 Task: Open a blank sheet, save the file as Ella Add the quote 'Strive to be a voice, not an echo.'Strive to be a voice, not an echo.  Apply font style Apply font style Gabriola and font size 22 Align the text to the Left .Change the text color to  Pink 
Action: Mouse moved to (193, 465)
Screenshot: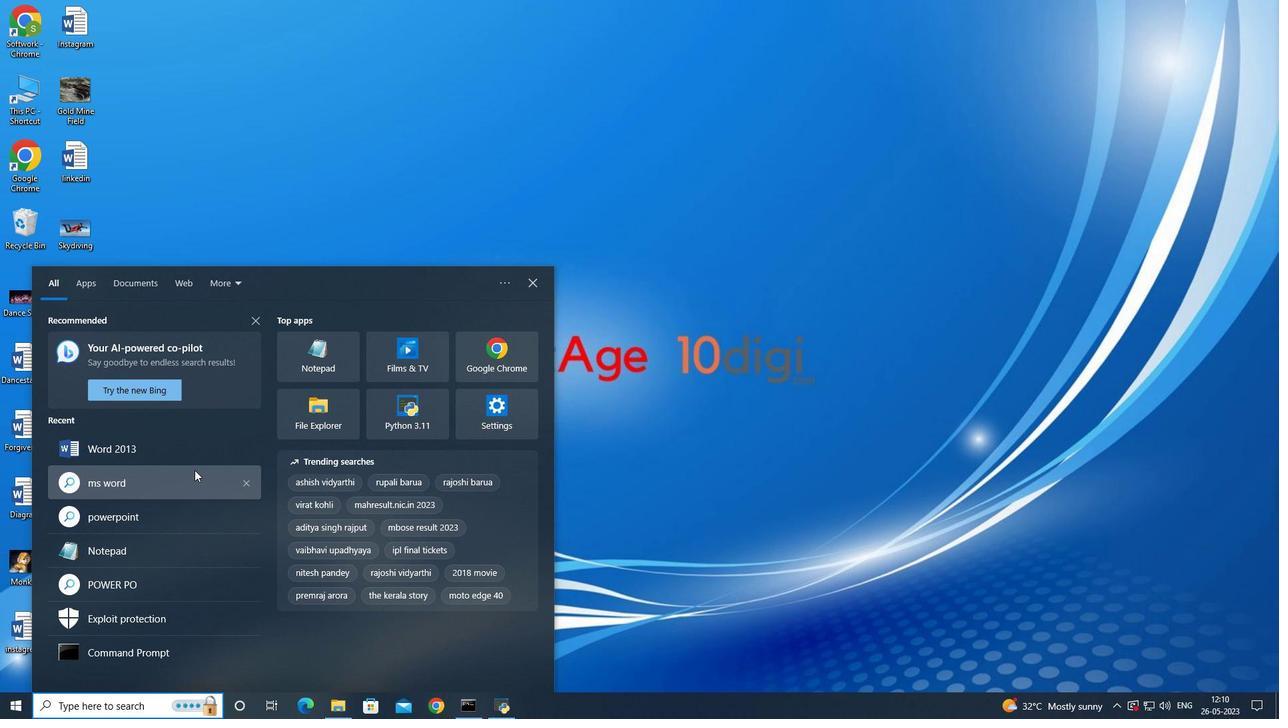
Action: Mouse pressed left at (193, 465)
Screenshot: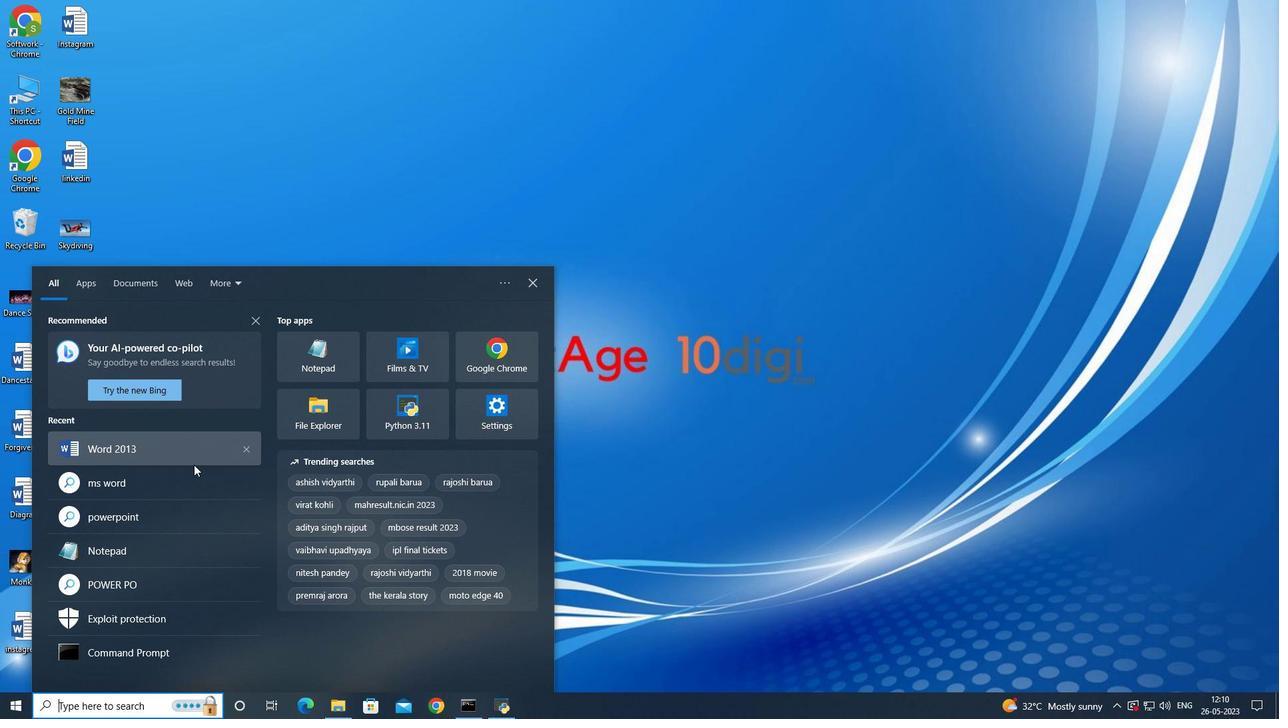 
Action: Mouse moved to (325, 199)
Screenshot: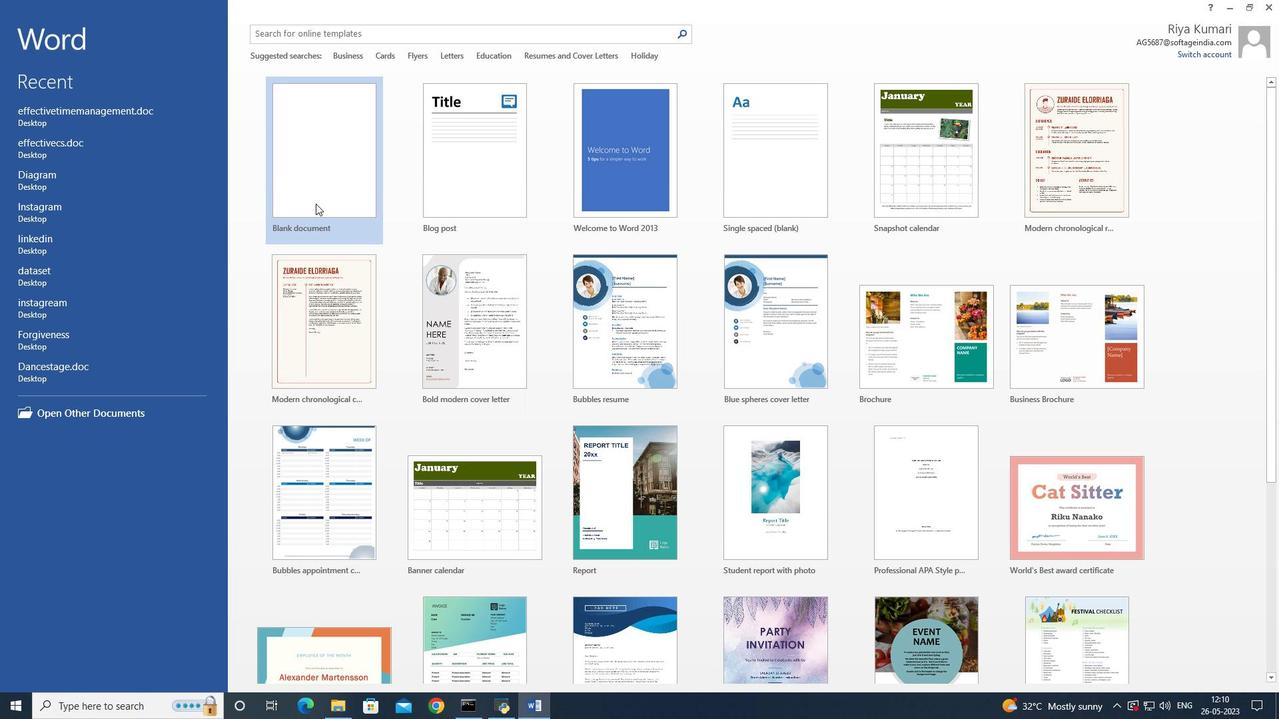 
Action: Mouse pressed left at (325, 199)
Screenshot: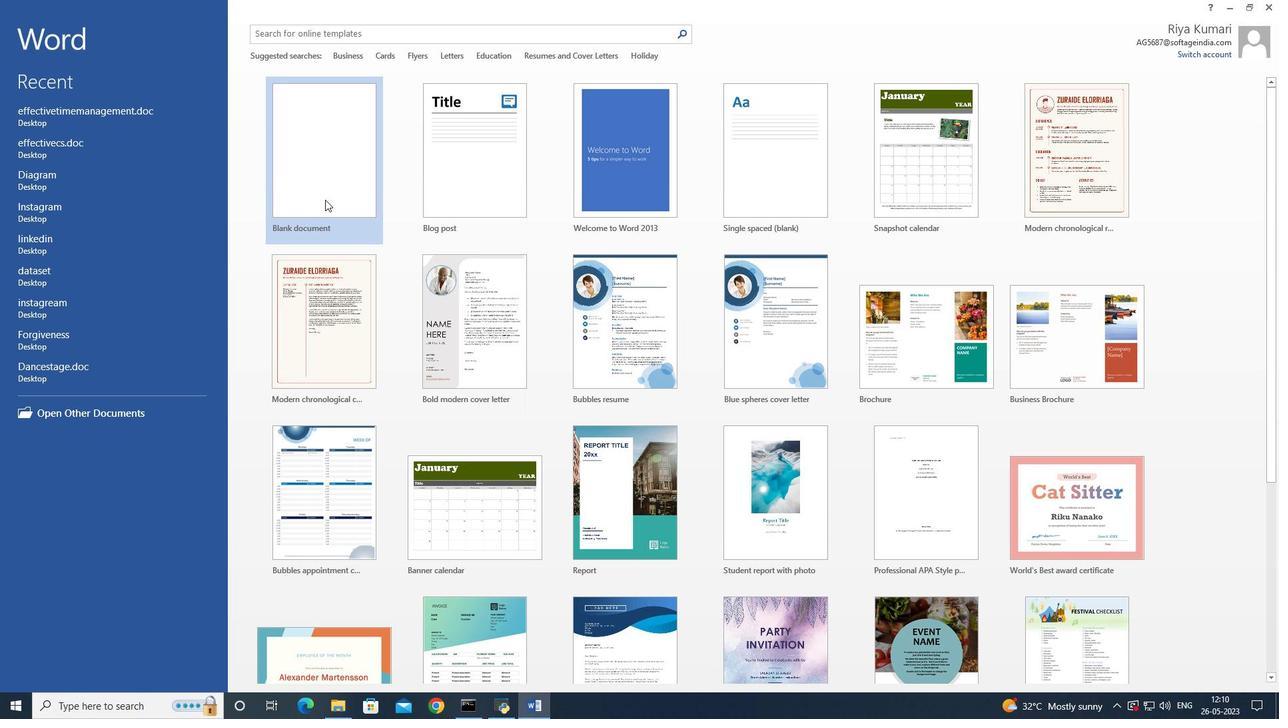
Action: Mouse moved to (322, 192)
Screenshot: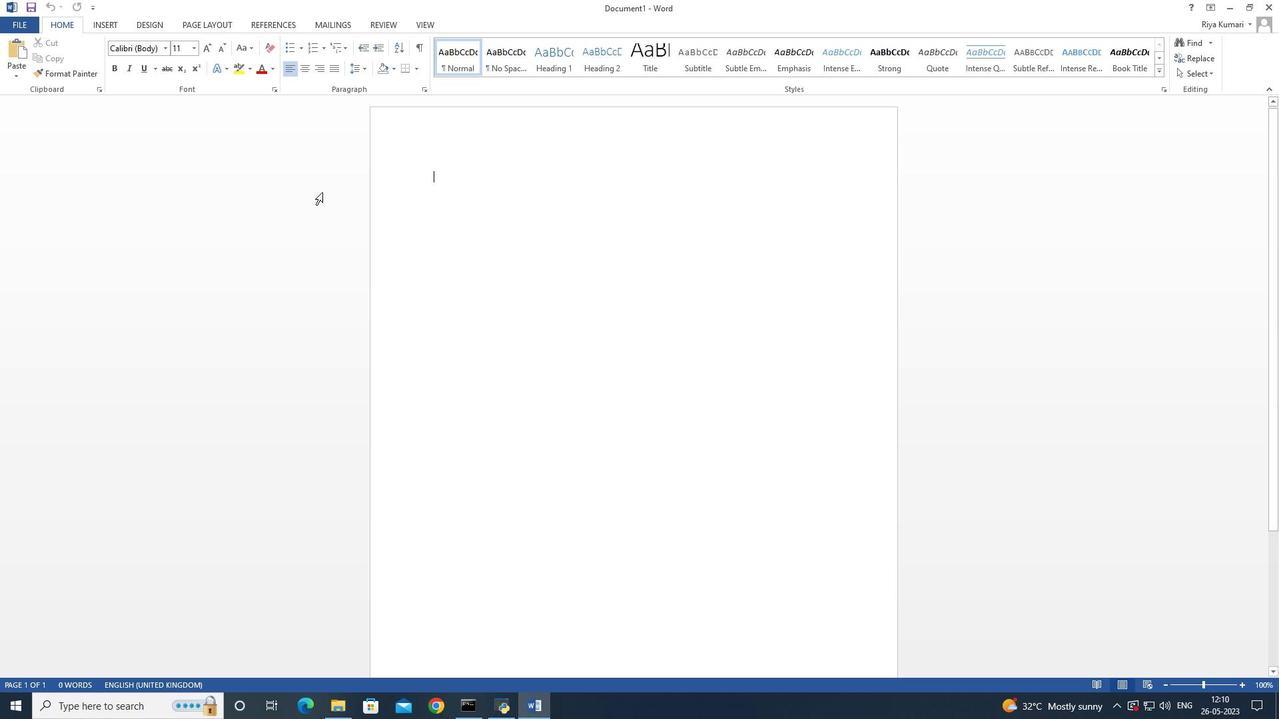 
Action: Key pressed ctrl+S
Screenshot: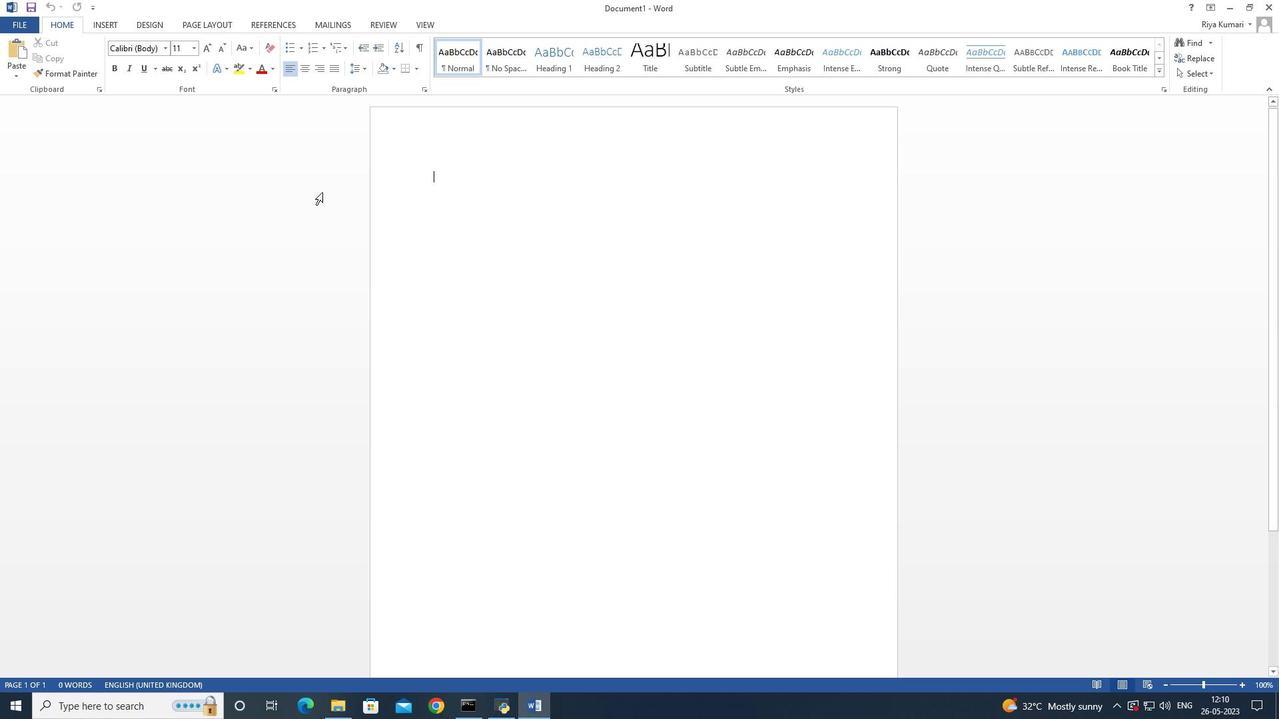 
Action: Mouse moved to (354, 139)
Screenshot: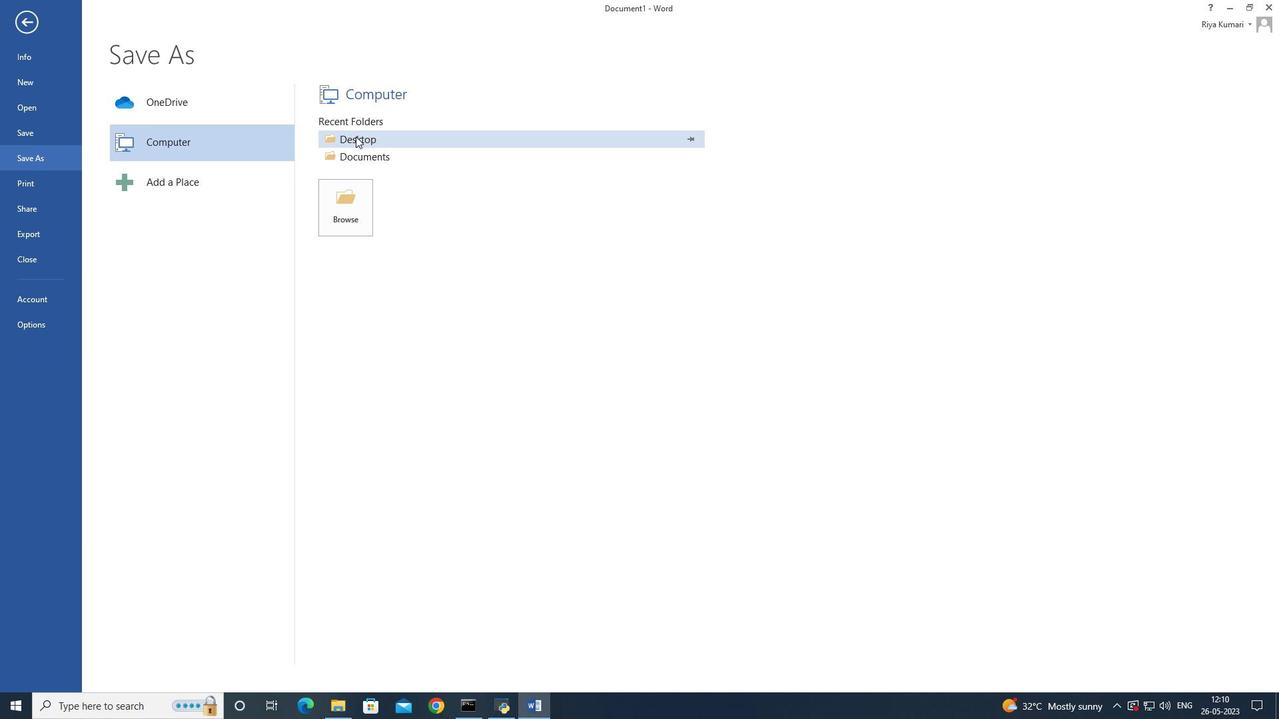 
Action: Mouse pressed left at (354, 139)
Screenshot: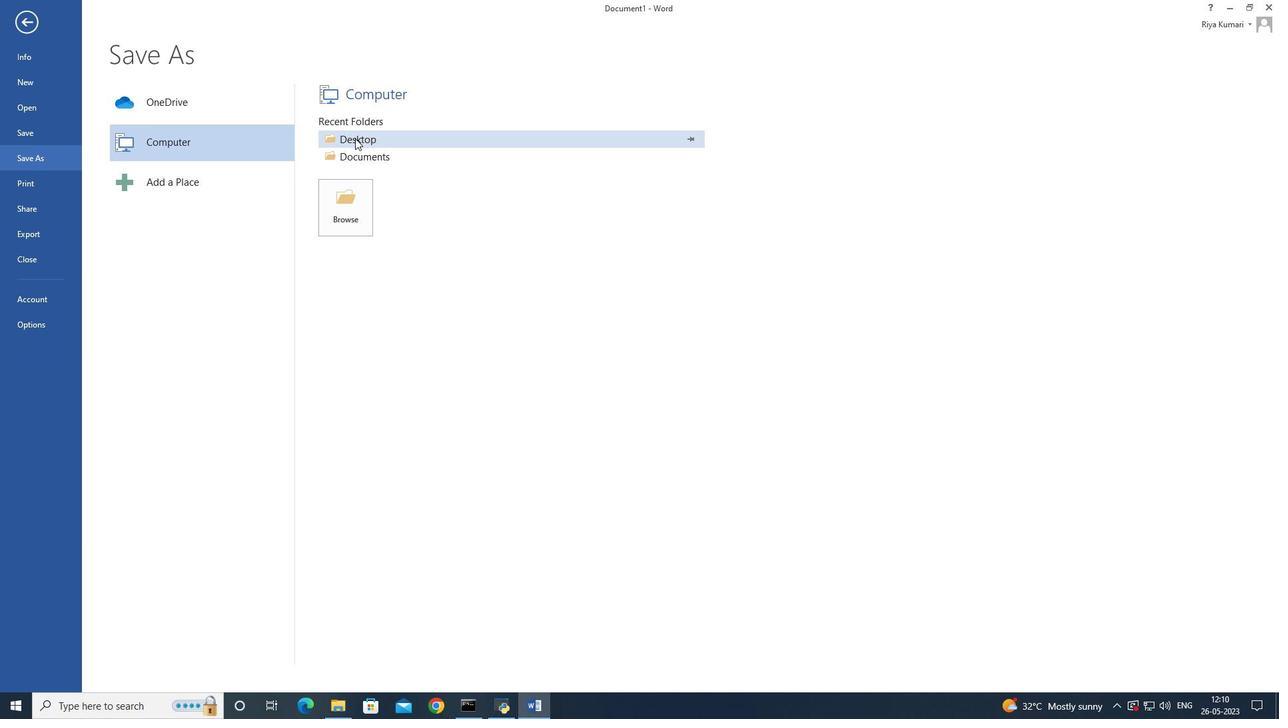 
Action: Mouse moved to (381, 362)
Screenshot: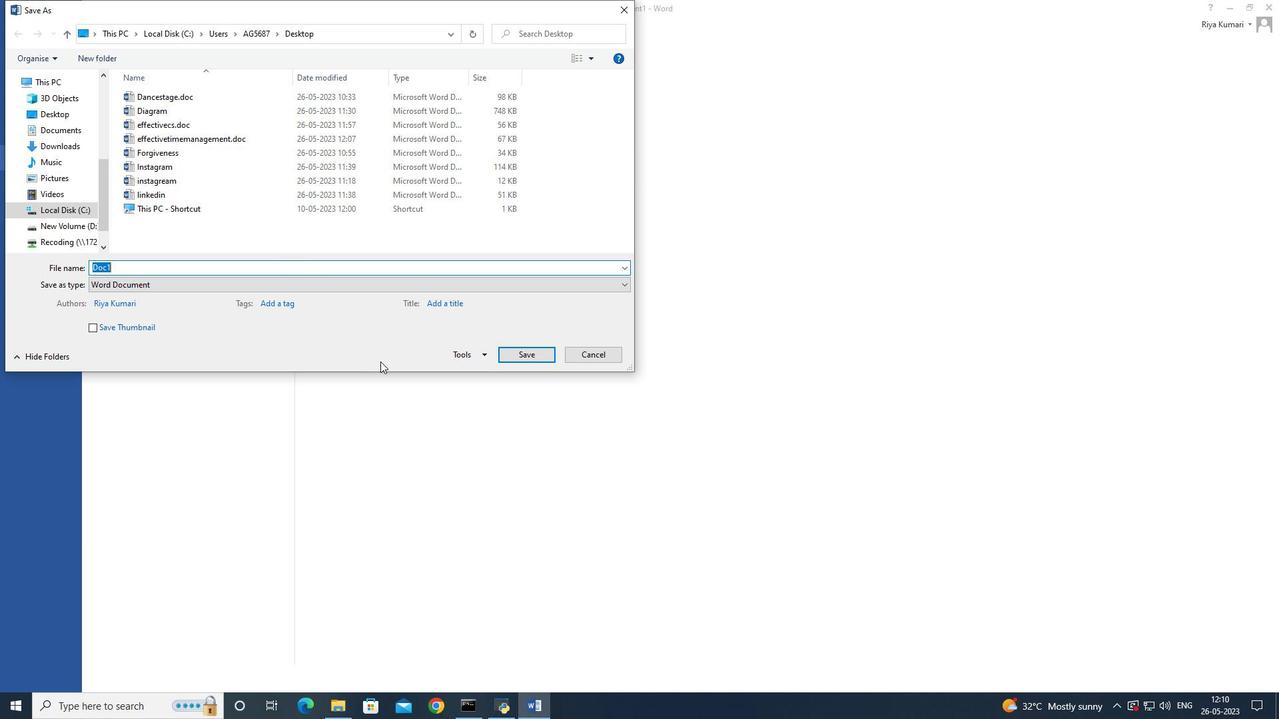 
Action: Key pressed <Key.caps_lock>E<Key.caps_lock>lla<Key.enter>
Screenshot: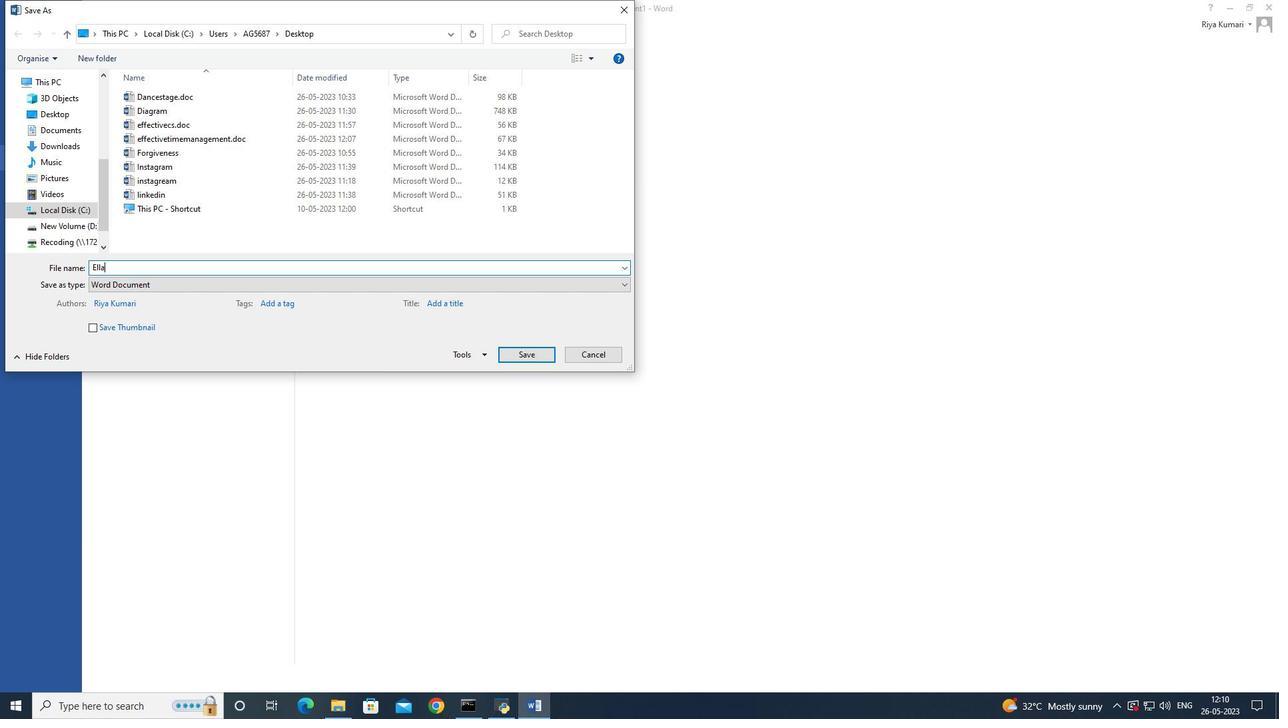 
Action: Mouse moved to (379, 364)
Screenshot: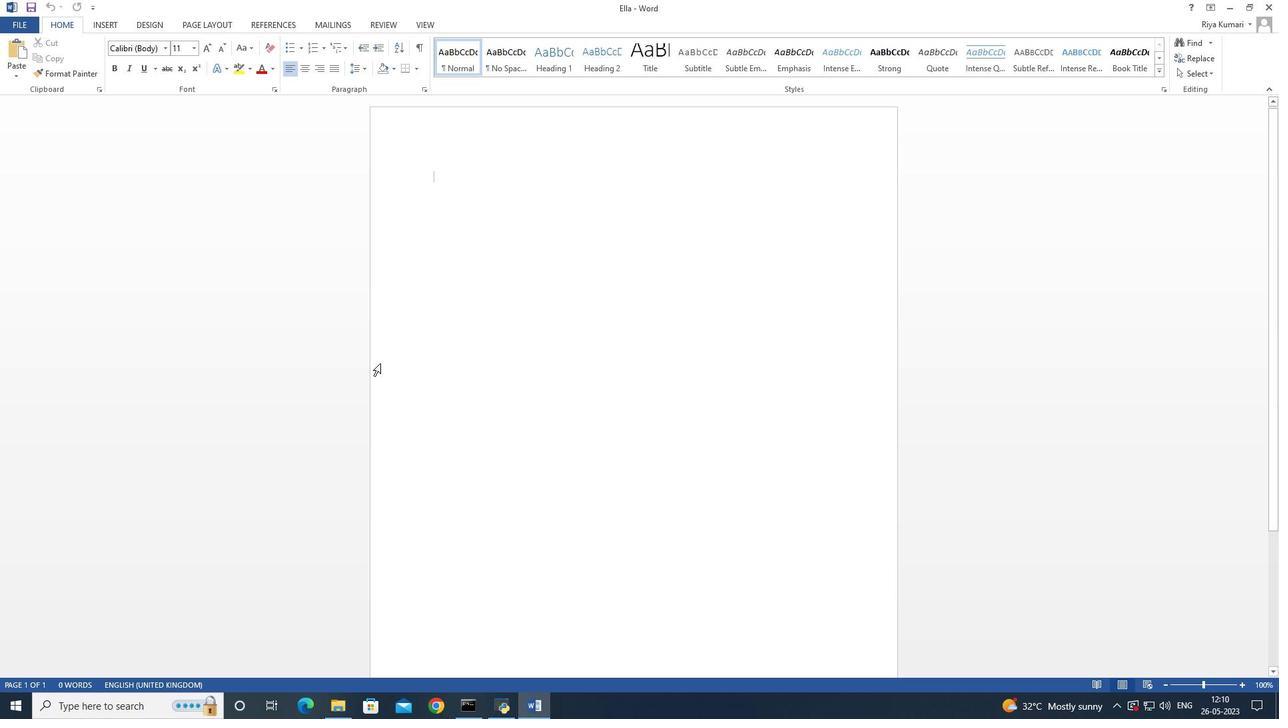 
Action: Key pressed <Key.caps_lock>S<Key.caps_lock>trive<Key.space>to<Key.space>e<Key.space>a<Key.space>voice,<Key.space>not<Key.space>an<Key.space>echo.<Key.space>'<Key.shift>Strive<Key.space>to<Key.space>be<Key.space>a<Key.space>voice,<Key.space>not<Key.space>an<Key.space>echo.
Screenshot: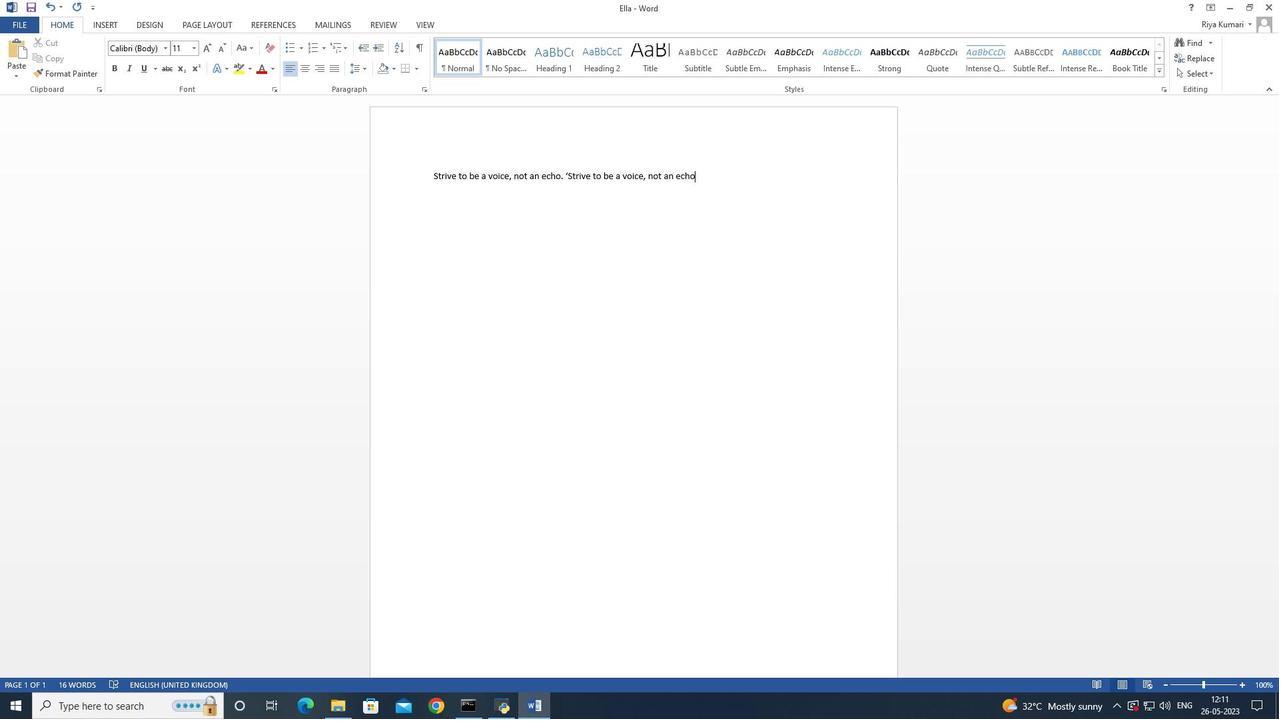 
Action: Mouse moved to (433, 175)
Screenshot: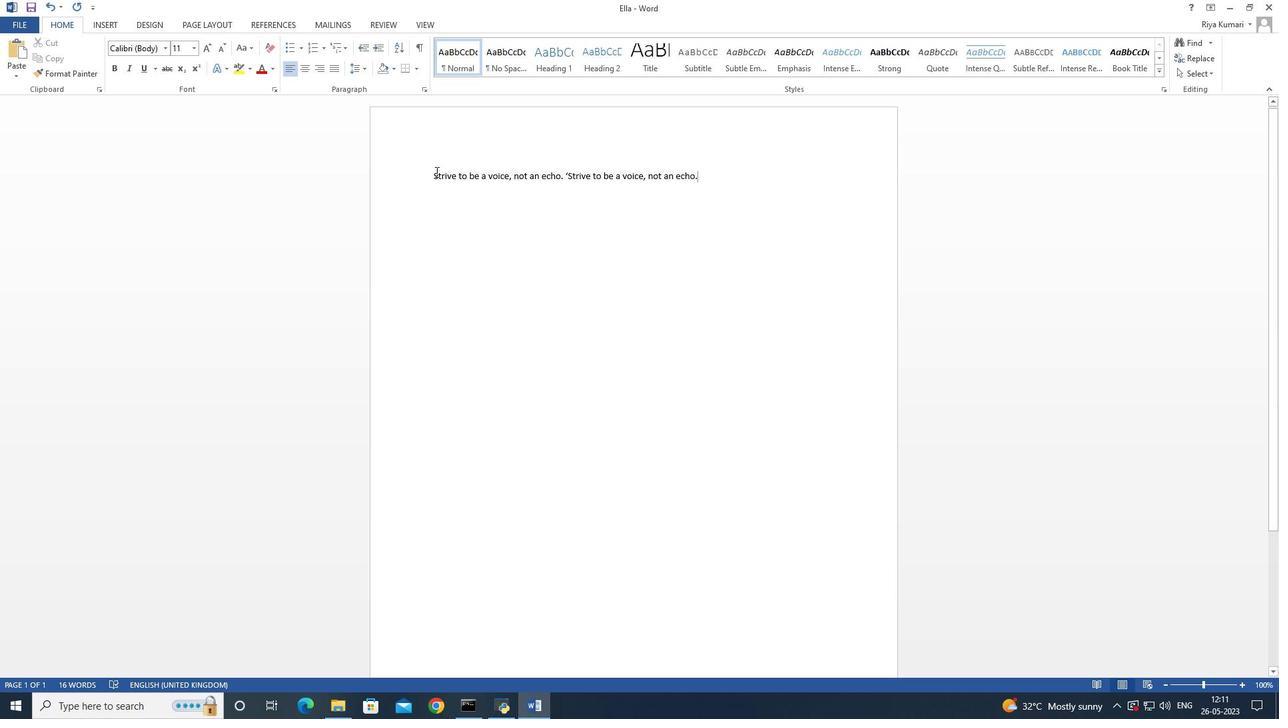 
Action: Mouse pressed left at (433, 175)
Screenshot: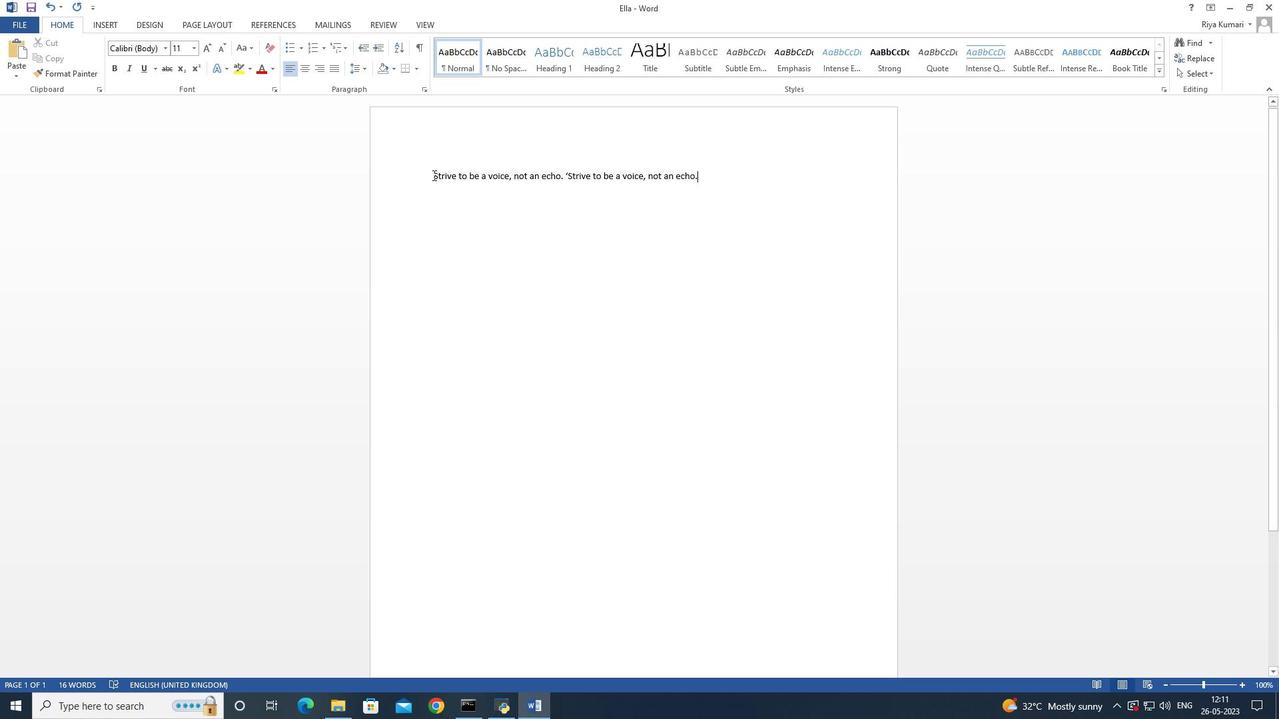 
Action: Mouse moved to (163, 45)
Screenshot: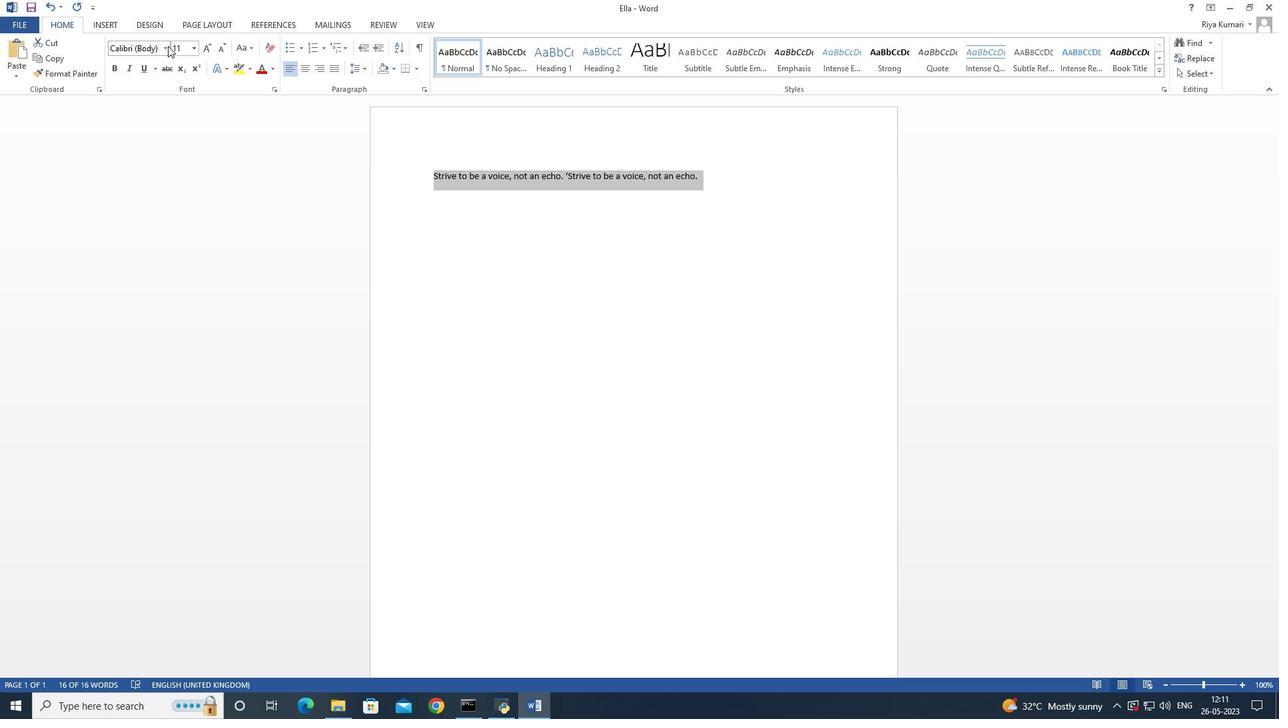 
Action: Mouse pressed left at (163, 45)
Screenshot: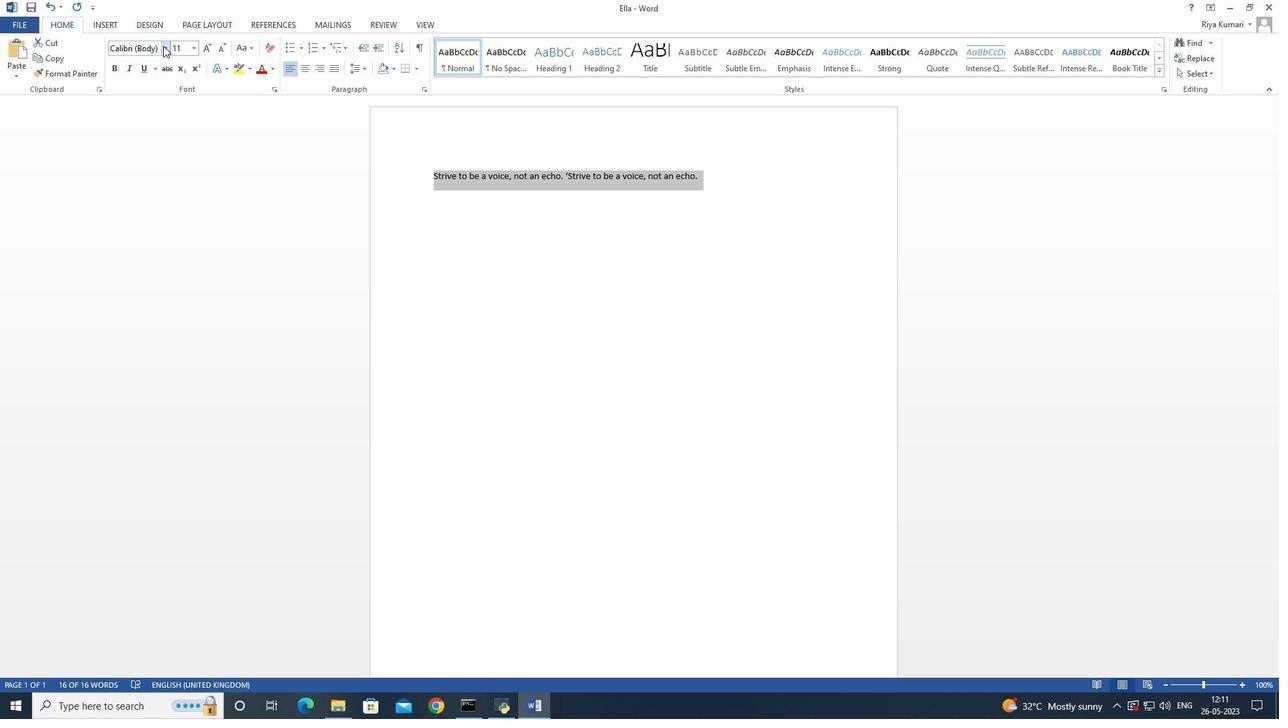 
Action: Mouse moved to (153, 47)
Screenshot: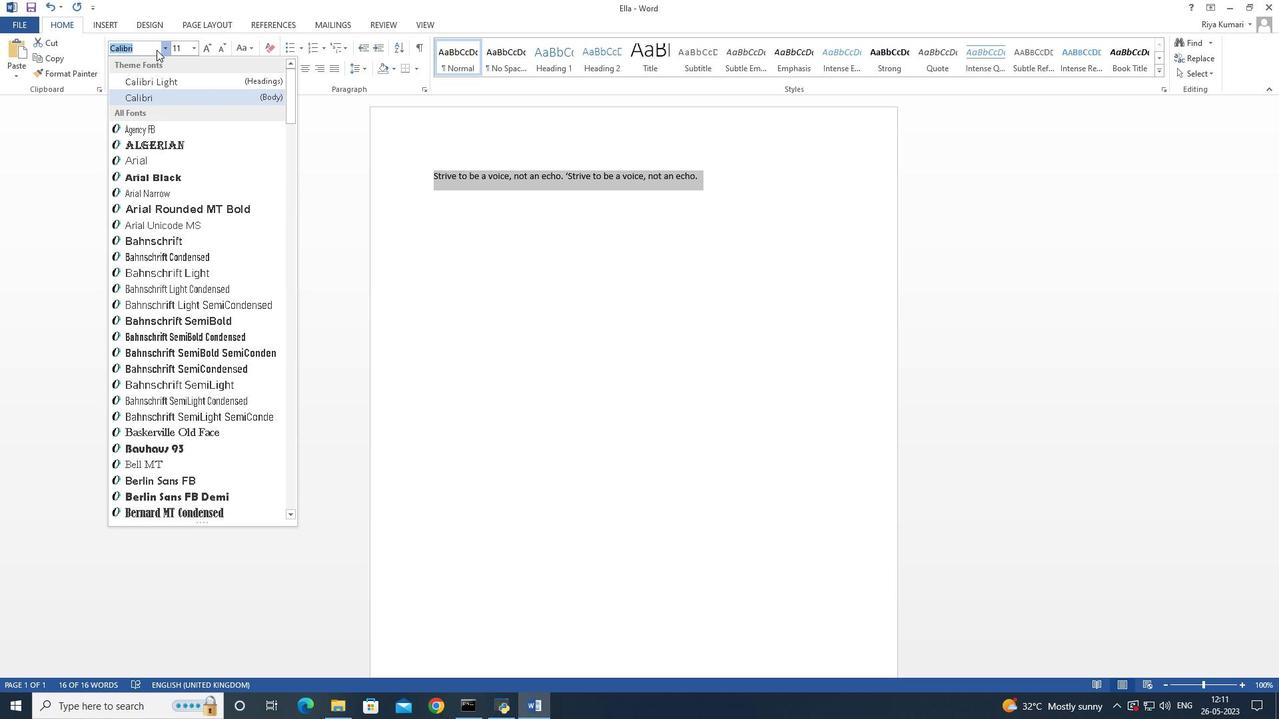 
Action: Mouse pressed left at (153, 47)
Screenshot: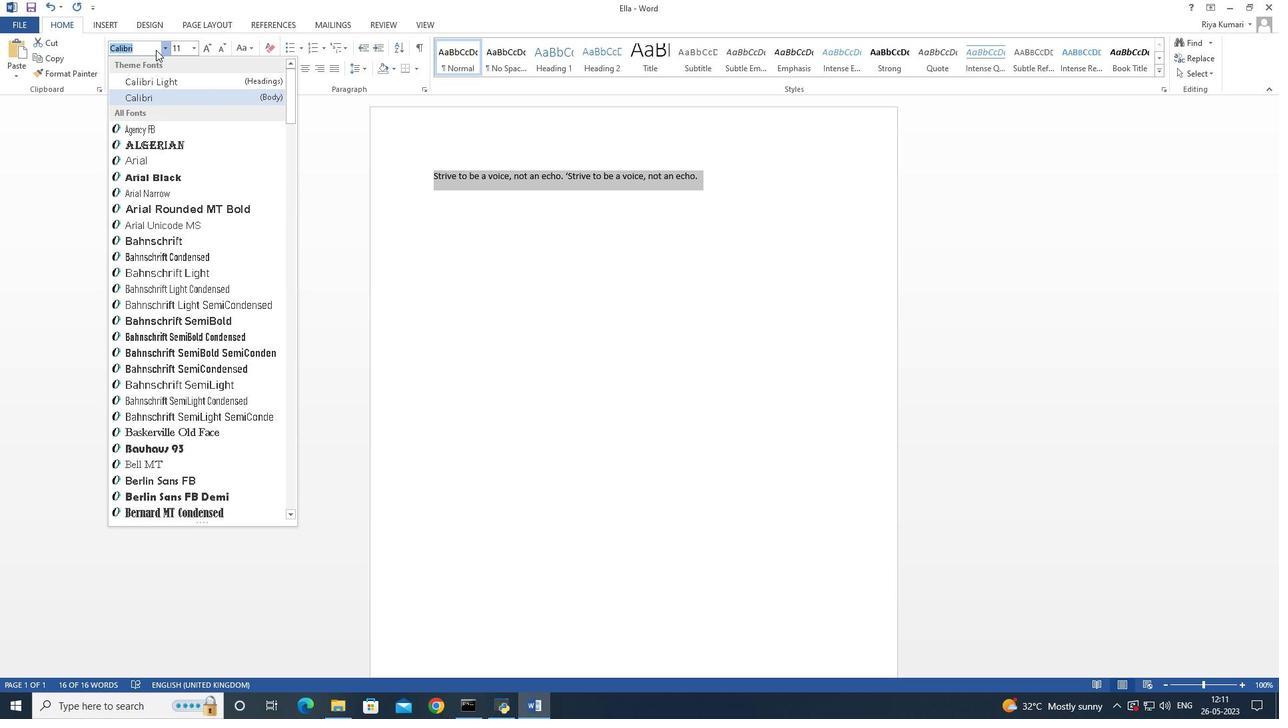 
Action: Mouse moved to (159, 45)
Screenshot: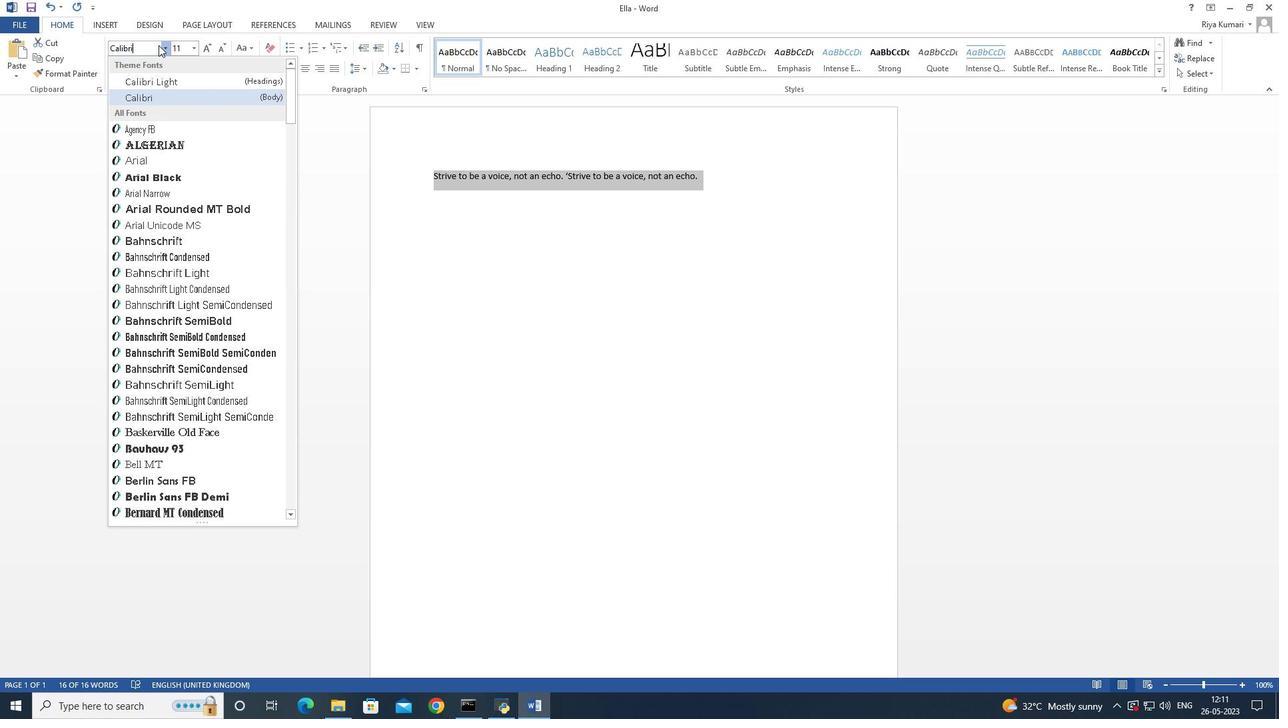 
Action: Key pressed <Key.caps_lock>G<Key.caps_lock>a
Screenshot: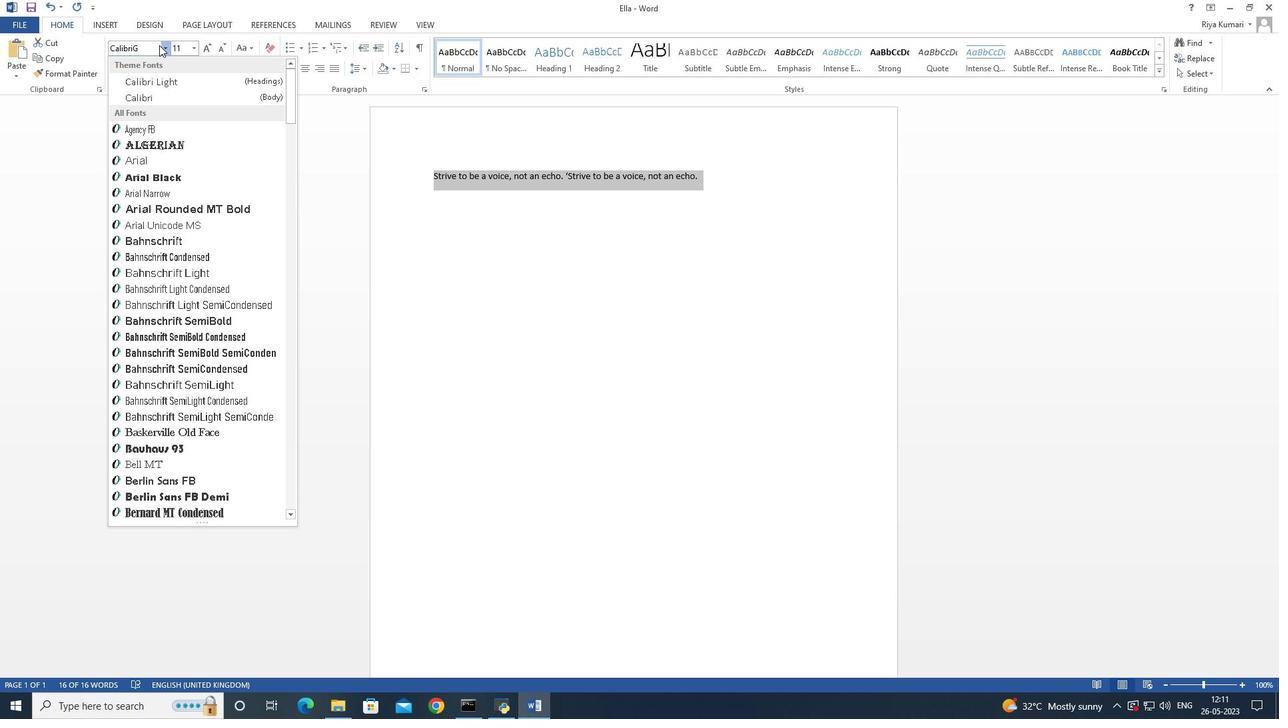 
Action: Mouse moved to (207, 26)
Screenshot: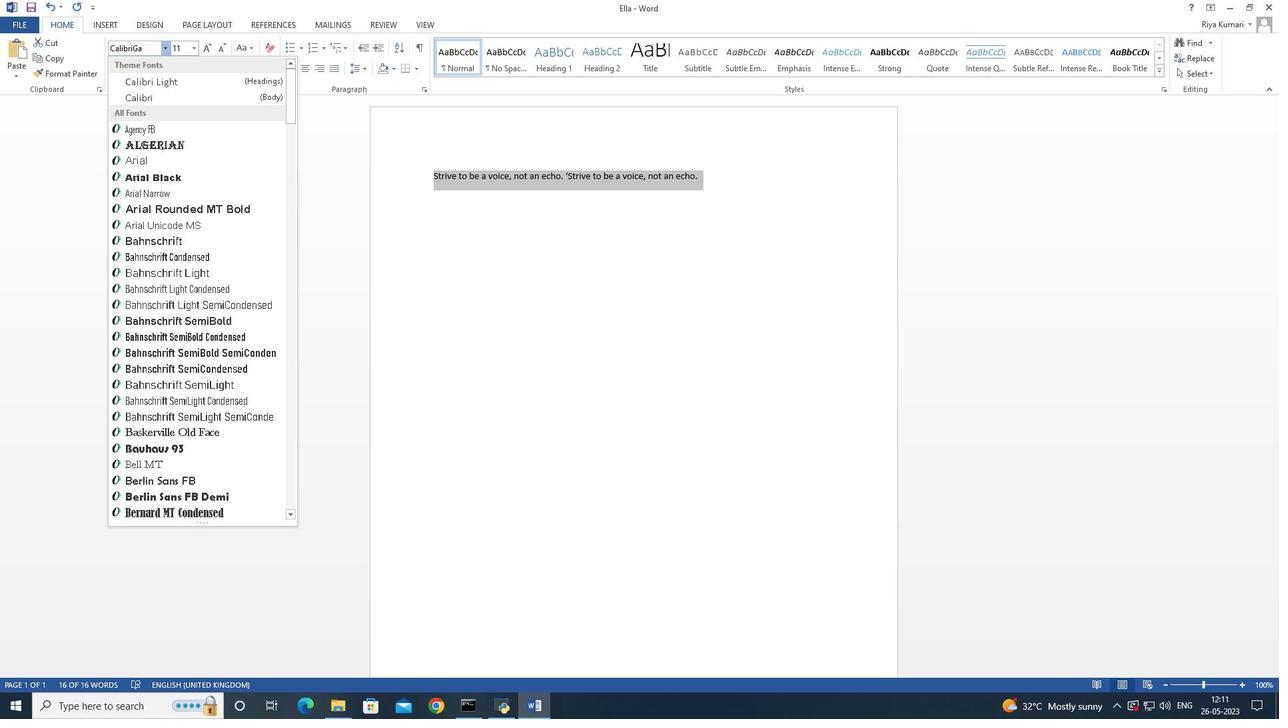 
Action: Key pressed <Key.backspace>
Screenshot: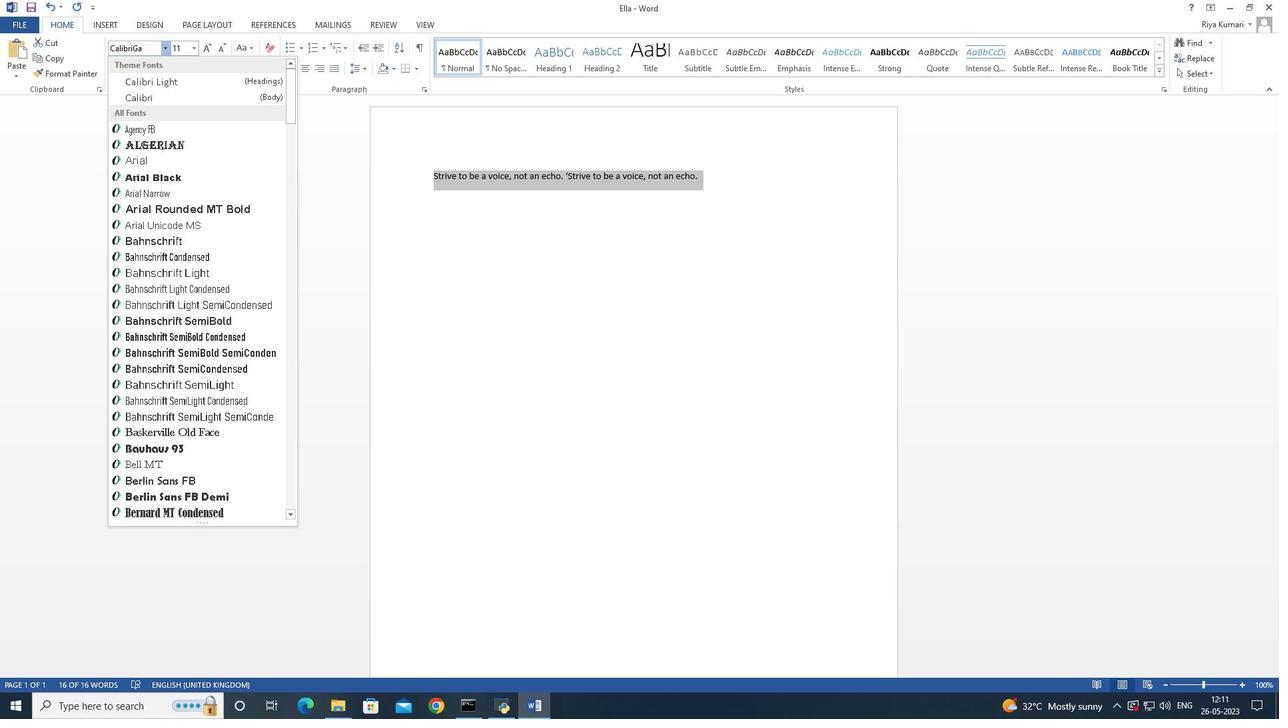 
Action: Mouse moved to (207, 26)
Screenshot: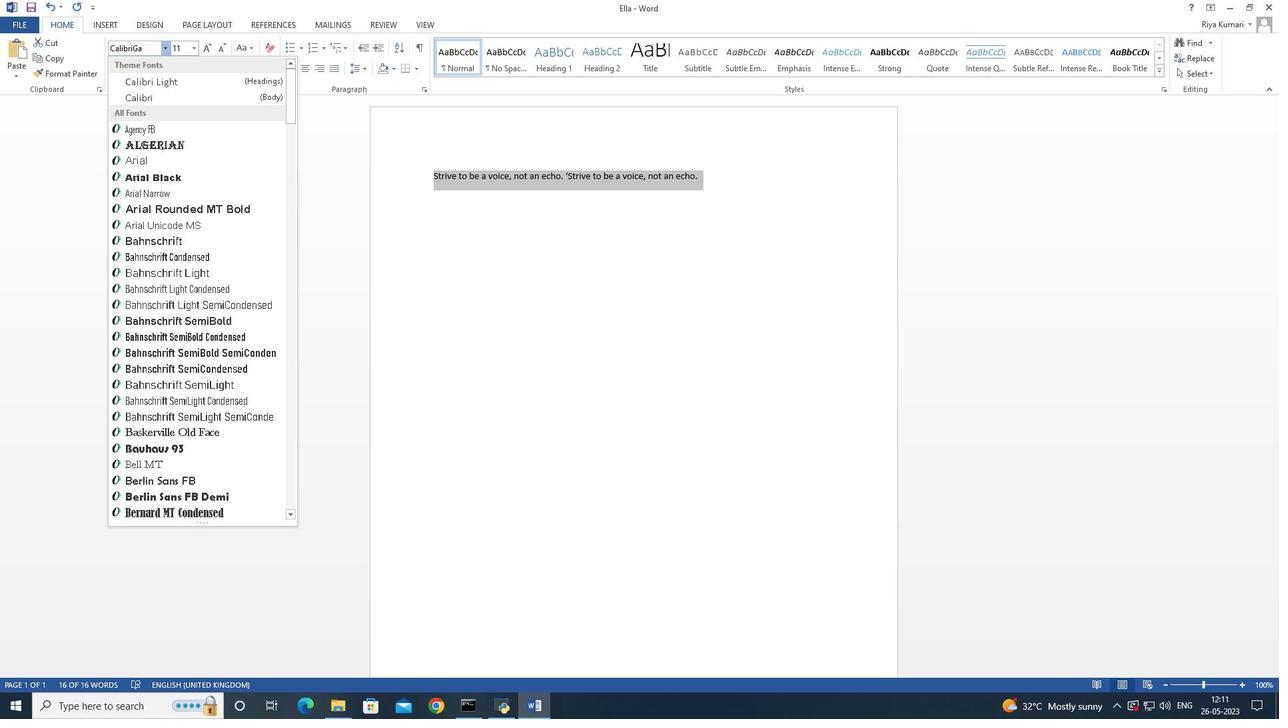 
Action: Key pressed <Key.backspace><Key.backspace><Key.backspace><Key.backspace><Key.backspace><Key.backspace><Key.backspace><Key.backspace><Key.backspace><Key.backspace><Key.backspace><Key.backspace><Key.backspace><Key.caps_lock>G<Key.caps_lock>abrio
Screenshot: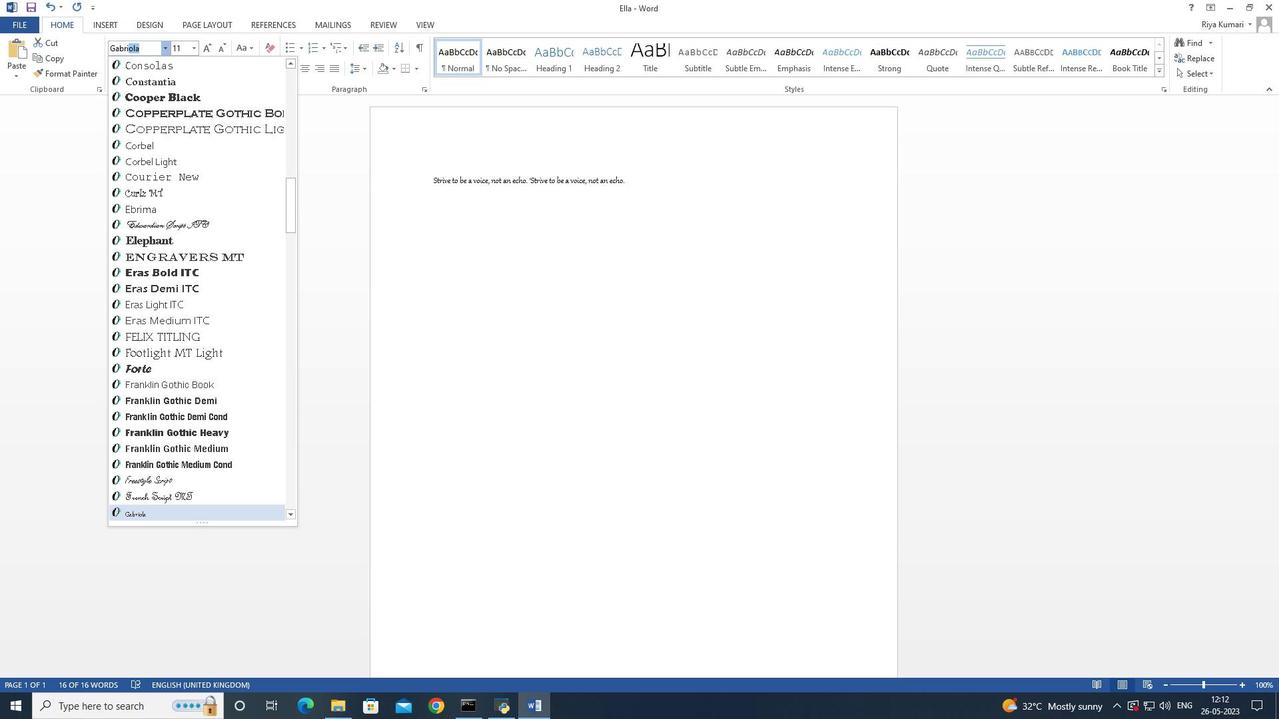 
Action: Mouse moved to (217, 20)
Screenshot: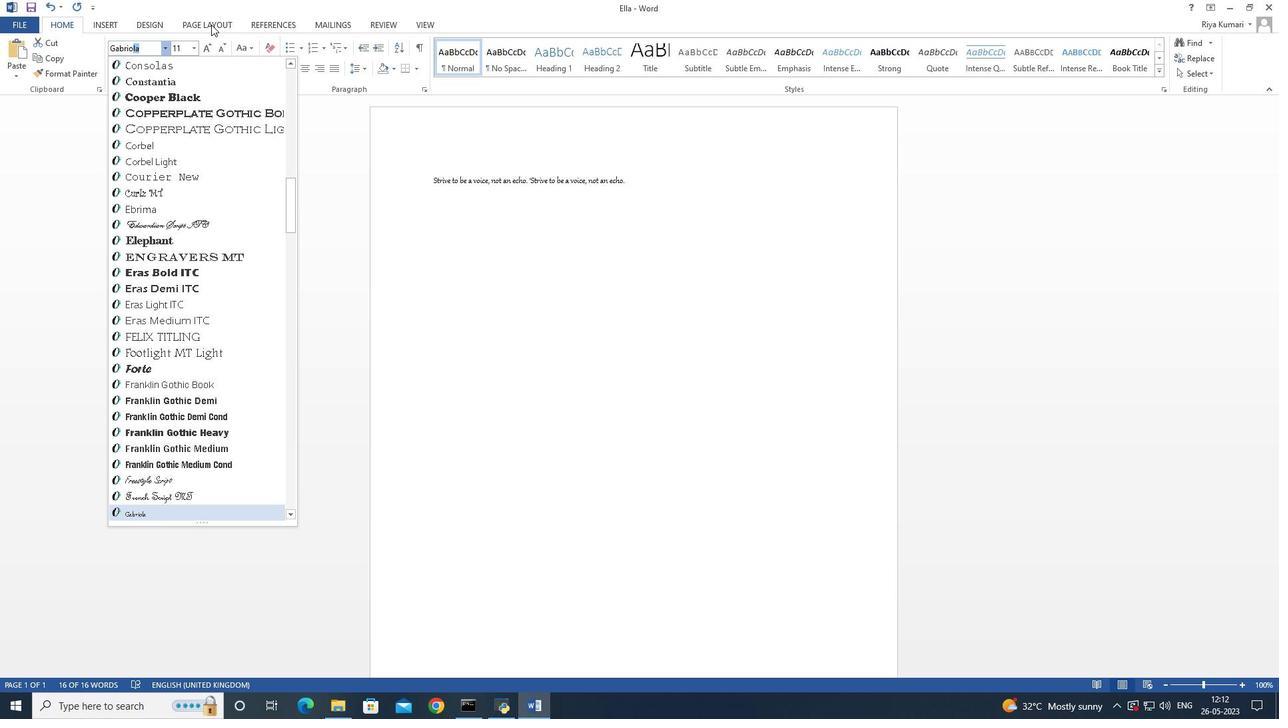 
Action: Key pressed <Key.enter>
Screenshot: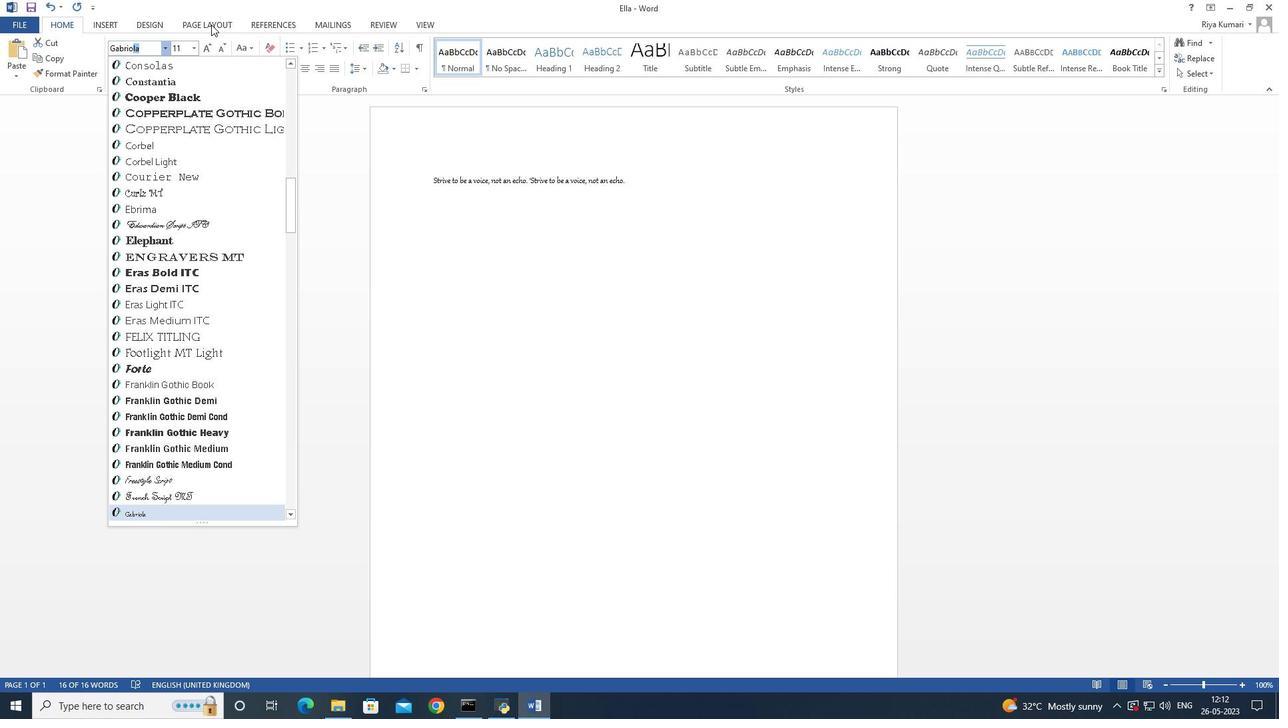 
Action: Mouse moved to (206, 44)
Screenshot: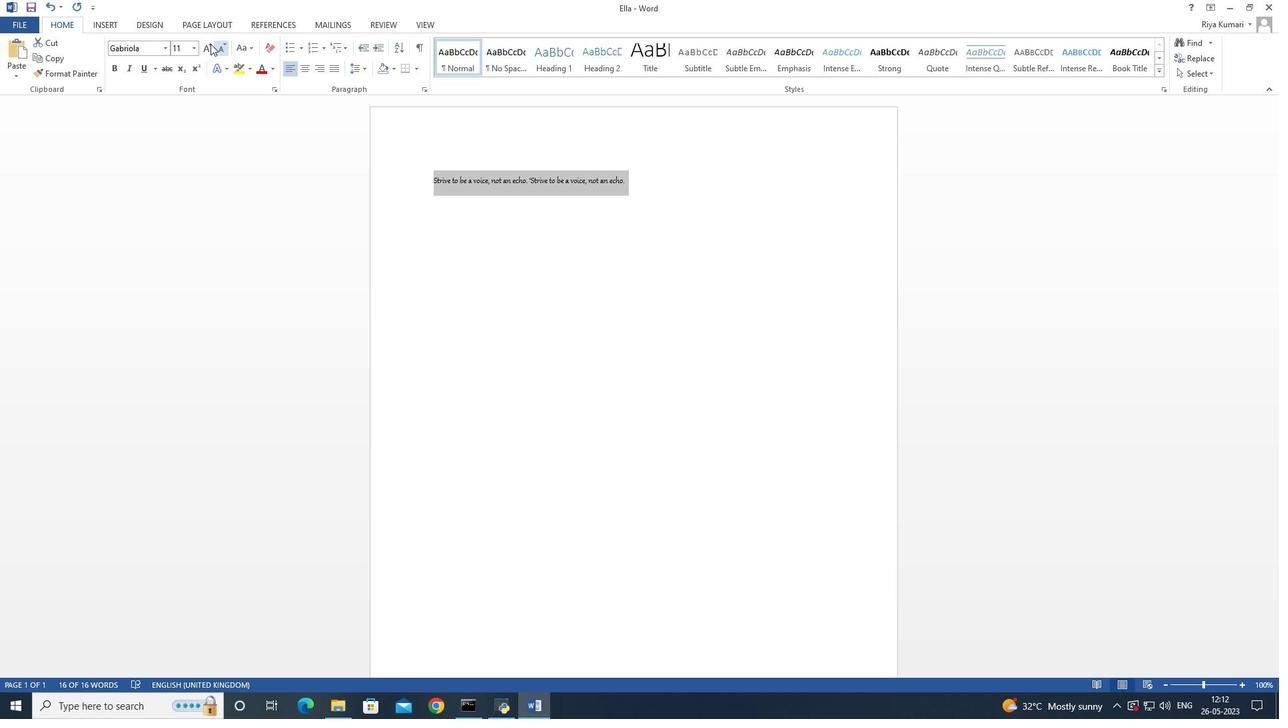 
Action: Mouse pressed left at (206, 44)
Screenshot: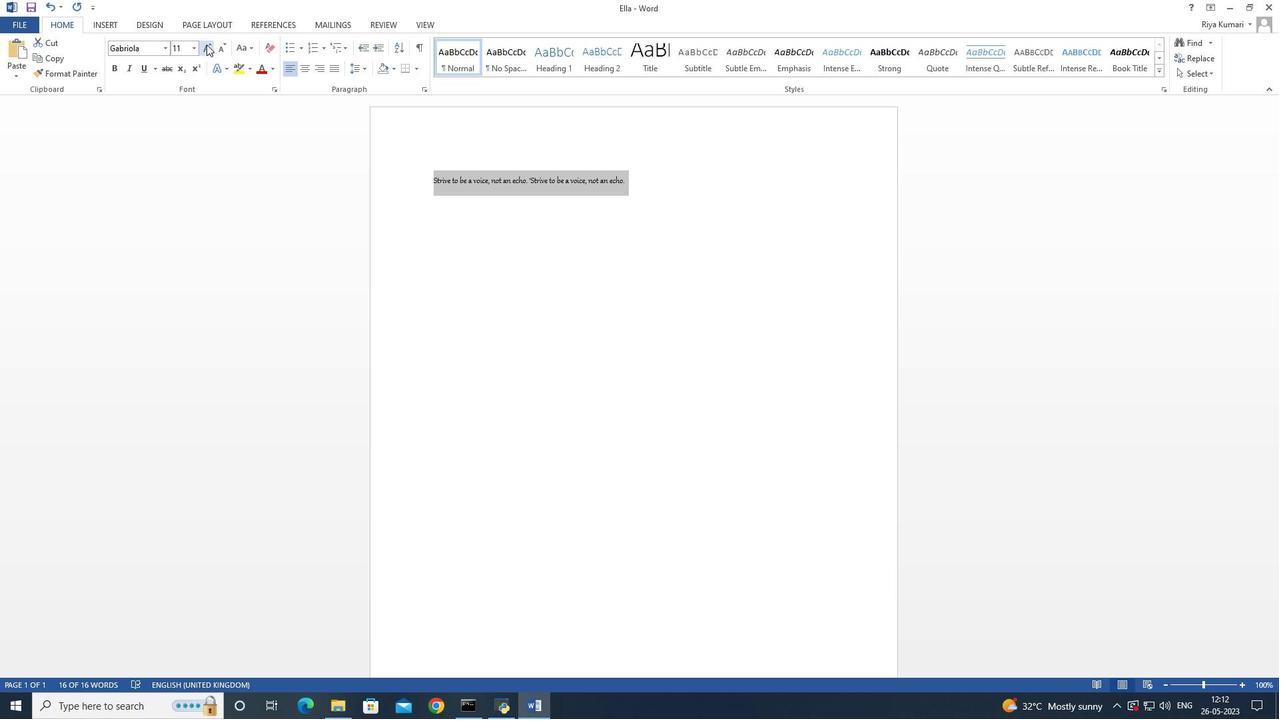 
Action: Mouse pressed left at (206, 44)
Screenshot: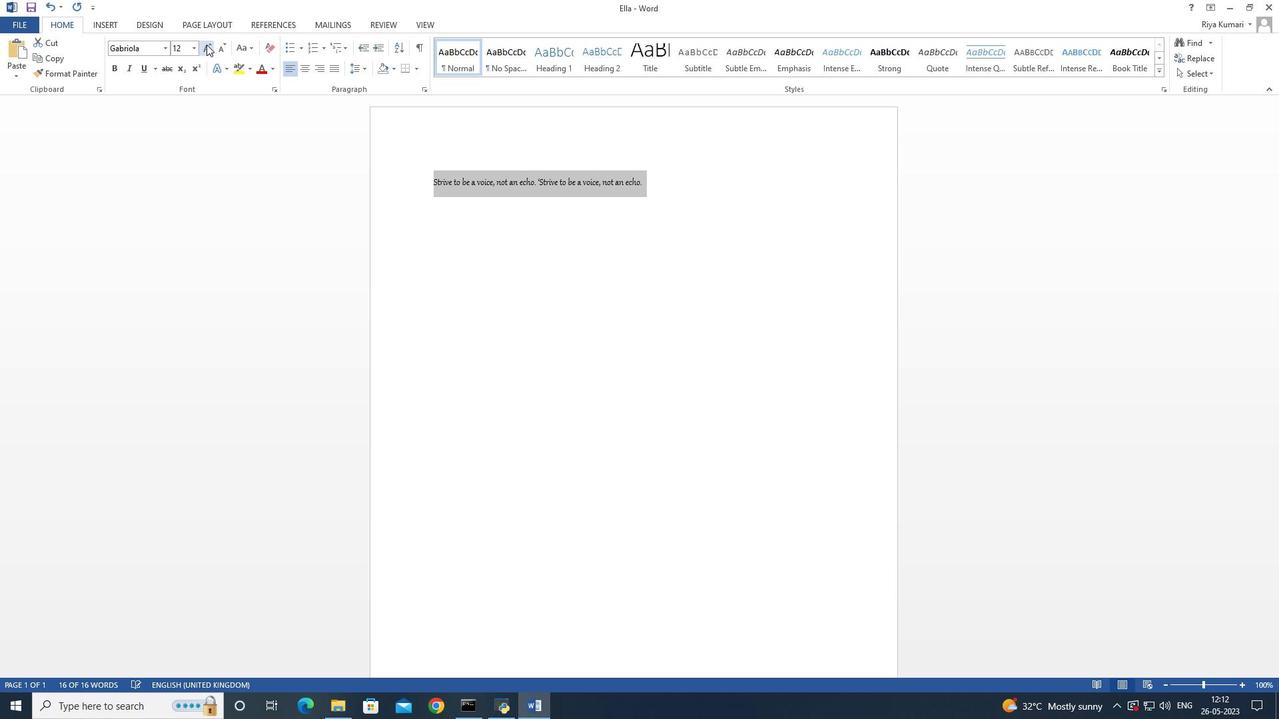 
Action: Mouse pressed left at (206, 44)
Screenshot: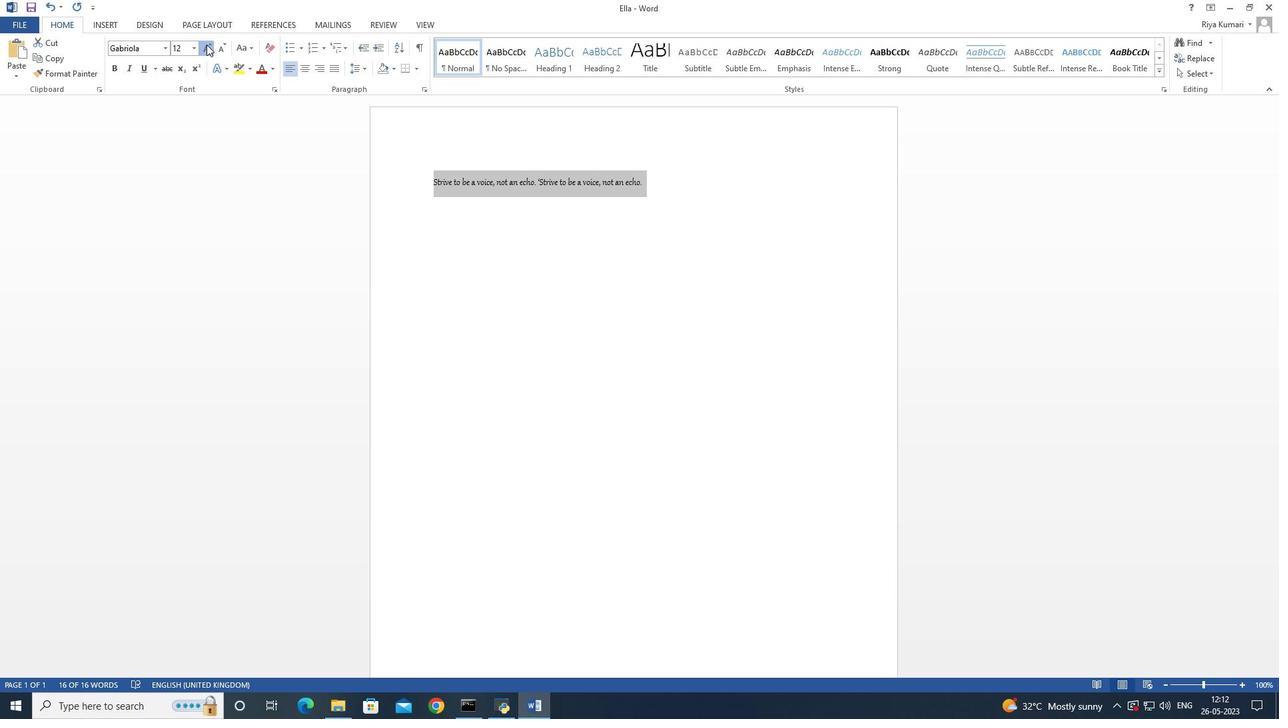 
Action: Mouse pressed left at (206, 44)
Screenshot: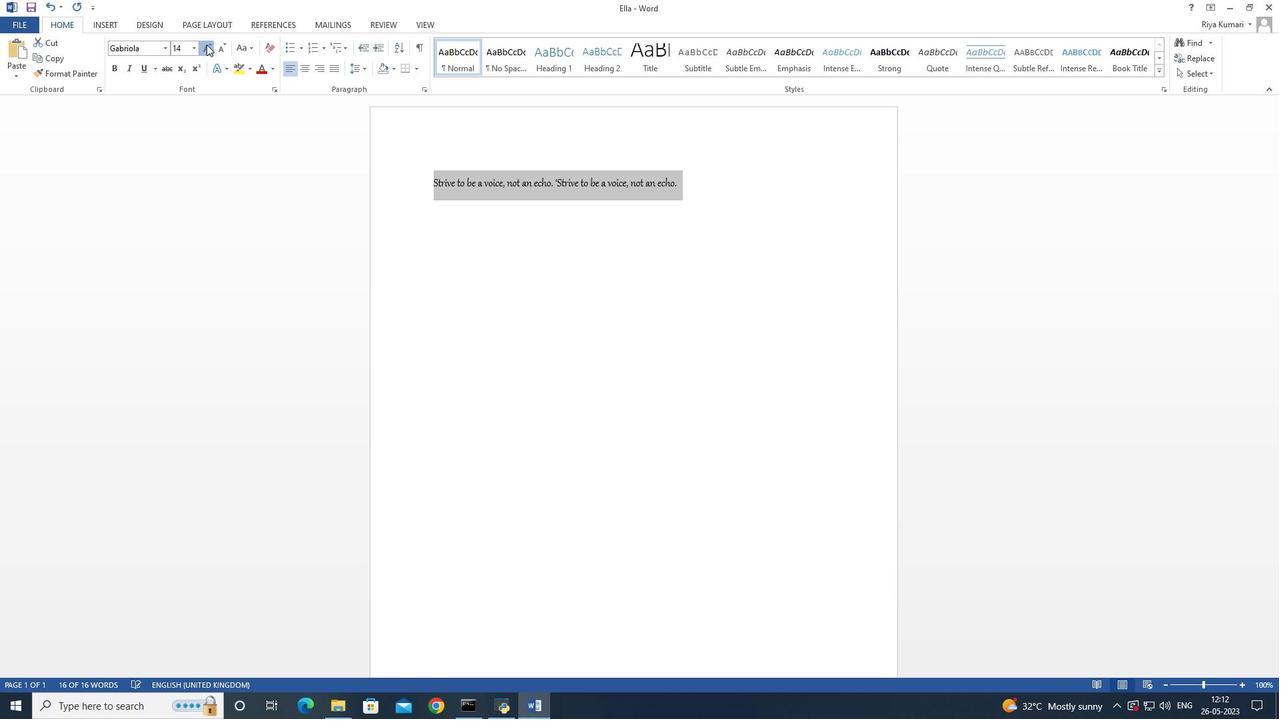 
Action: Mouse pressed left at (206, 44)
Screenshot: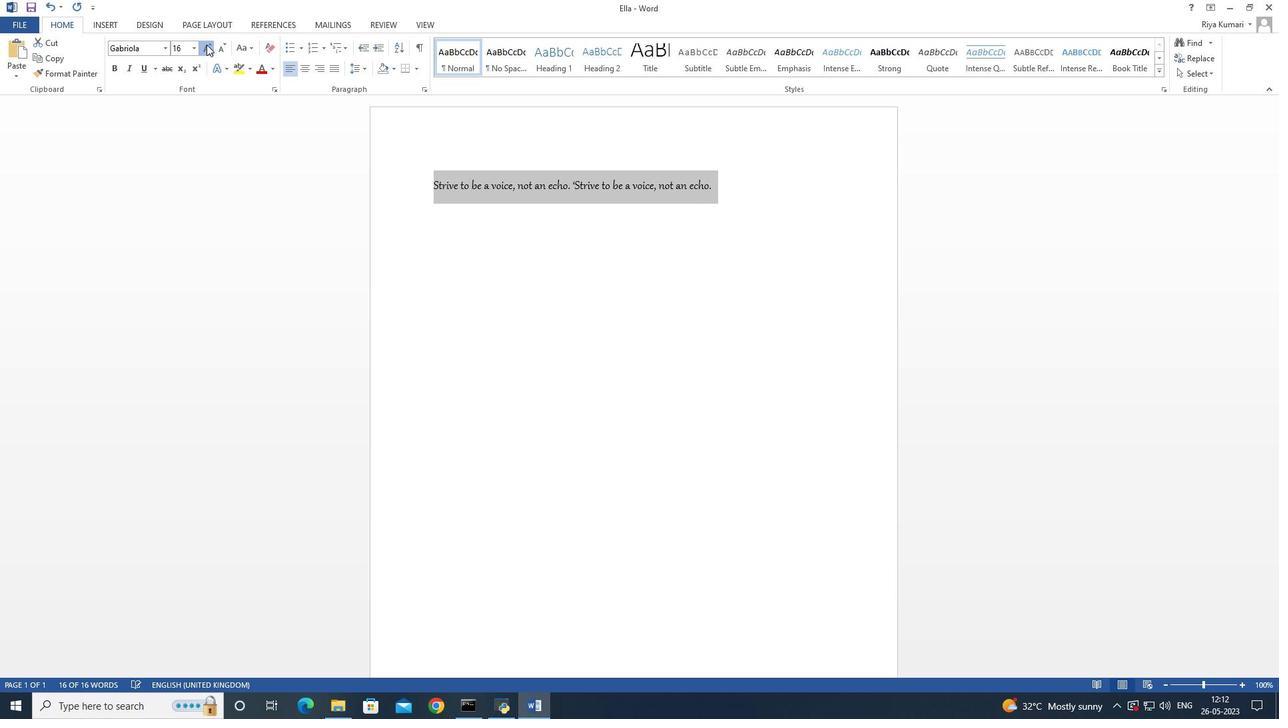 
Action: Mouse pressed left at (206, 44)
Screenshot: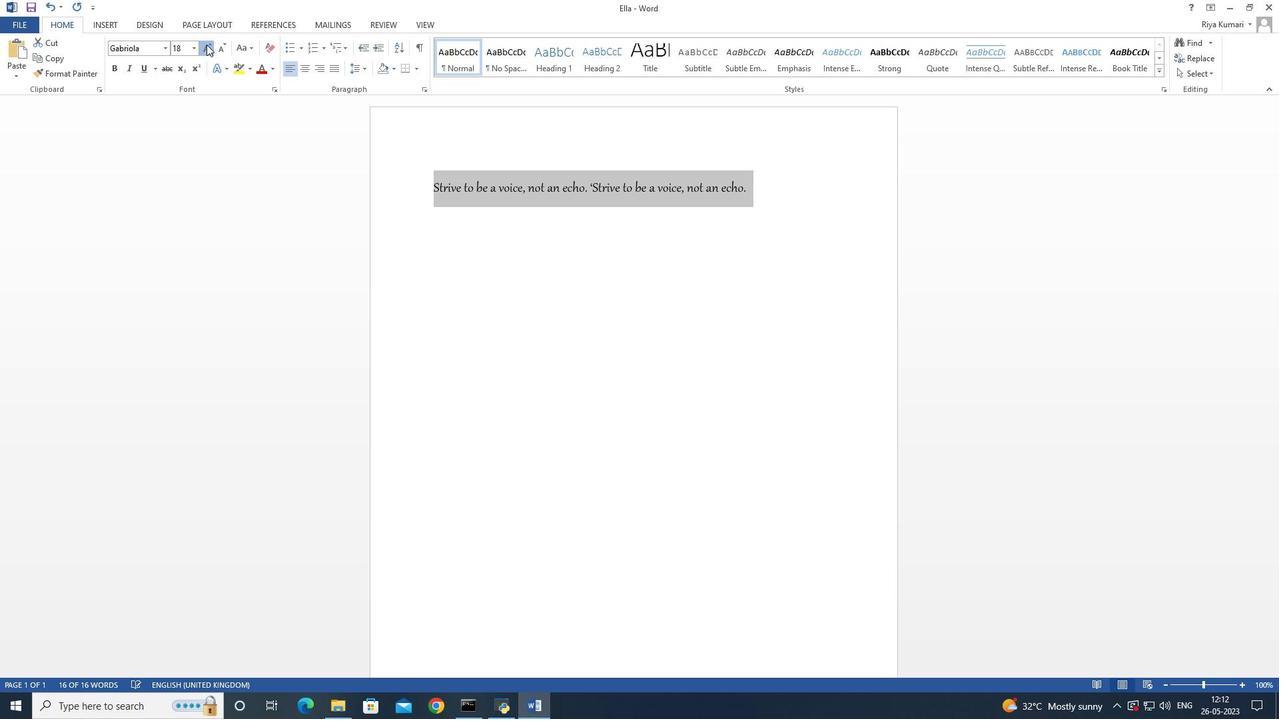 
Action: Mouse pressed left at (206, 44)
Screenshot: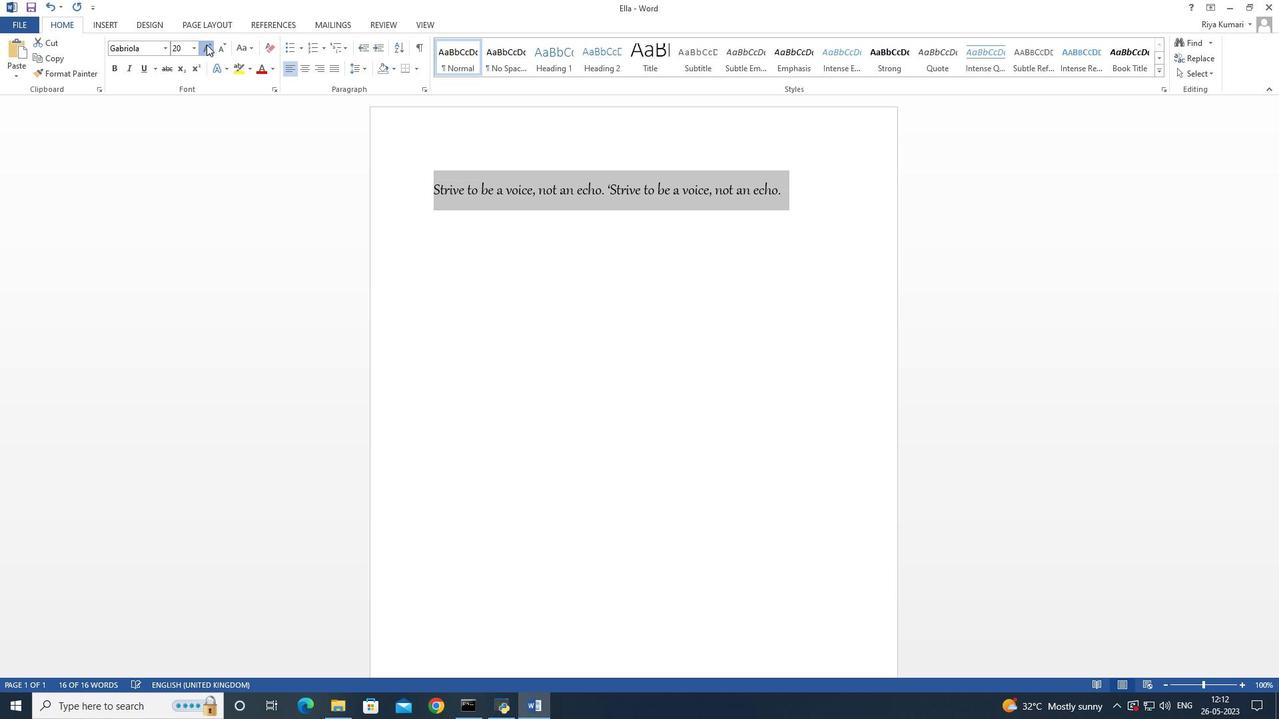 
Action: Mouse pressed left at (206, 44)
Screenshot: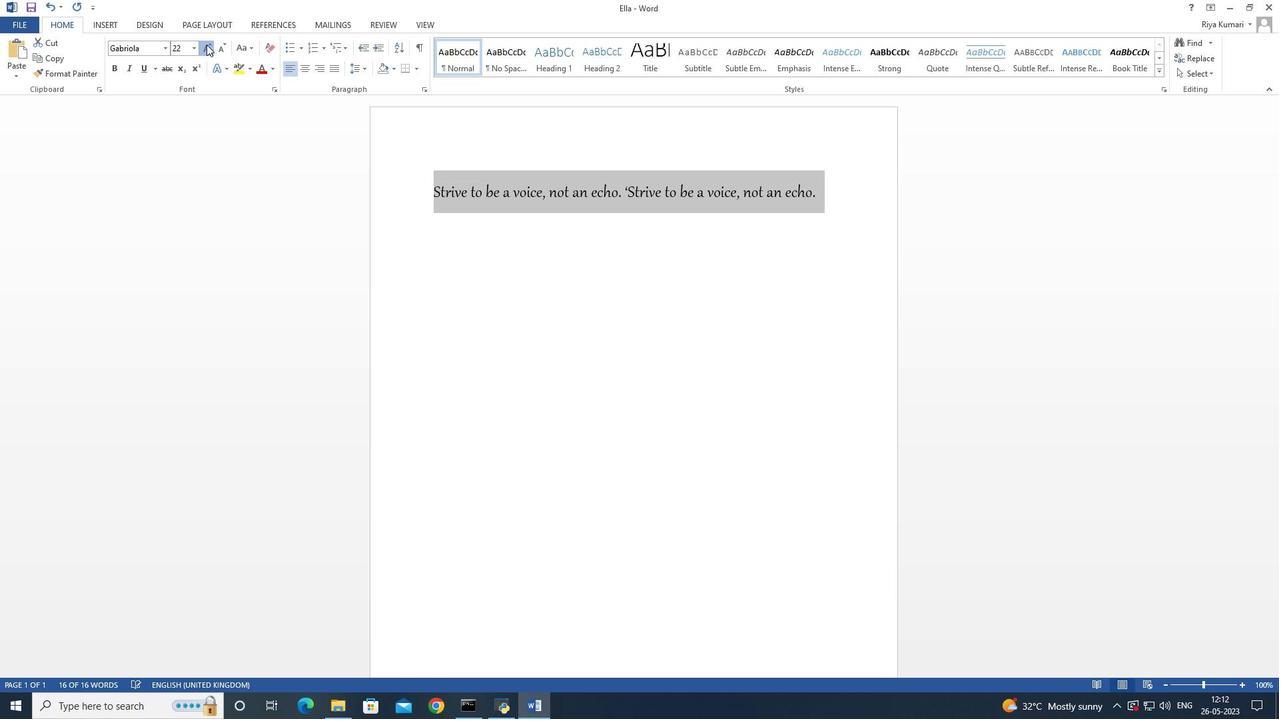 
Action: Mouse pressed left at (206, 44)
Screenshot: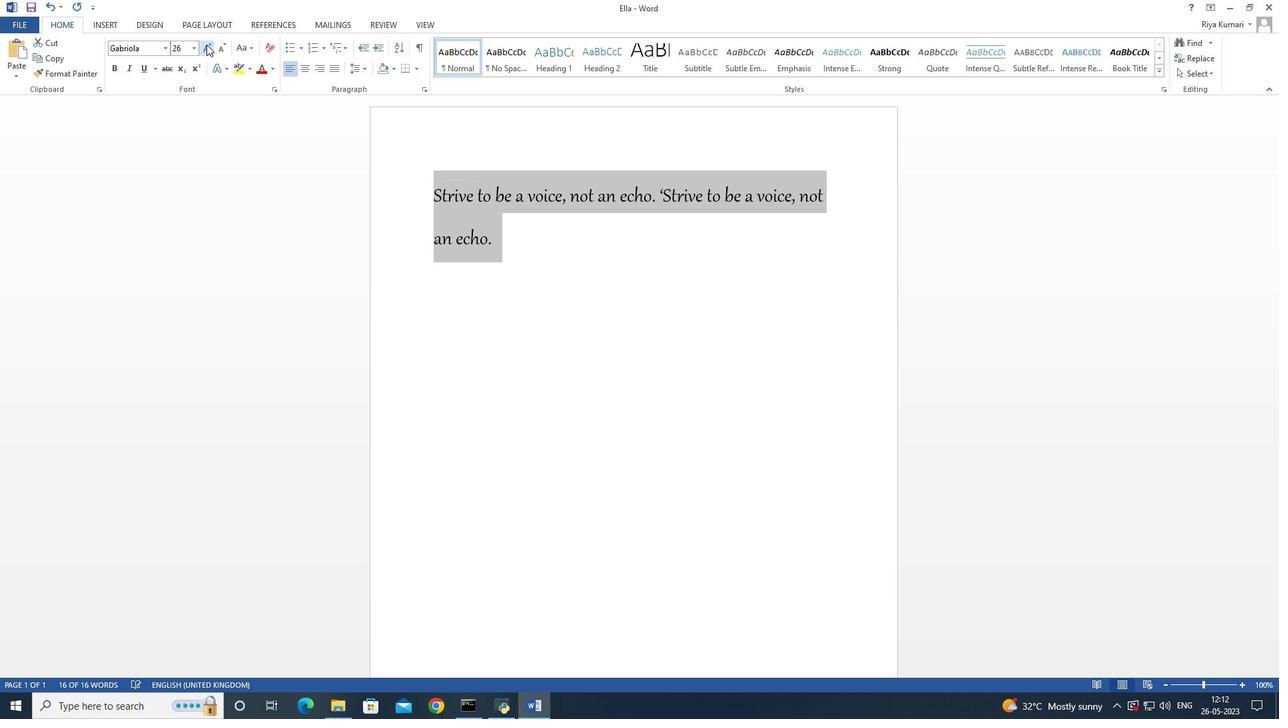
Action: Mouse pressed left at (206, 44)
Screenshot: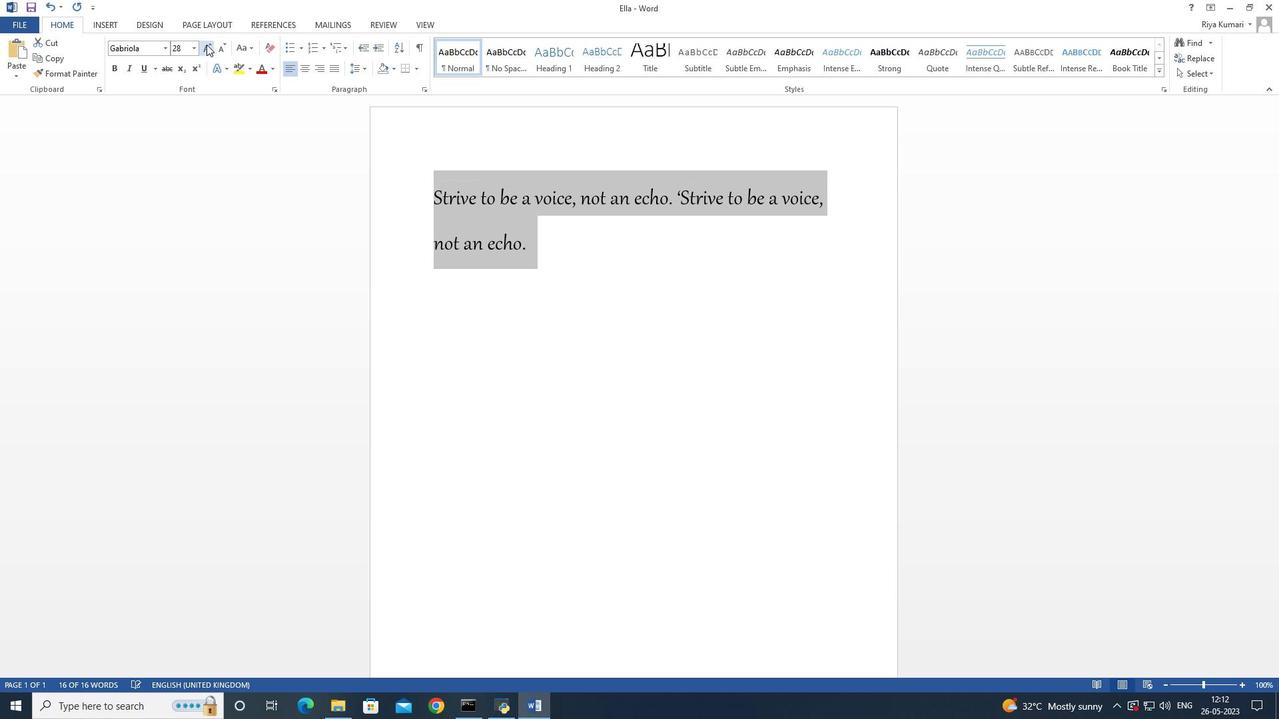 
Action: Mouse moved to (226, 49)
Screenshot: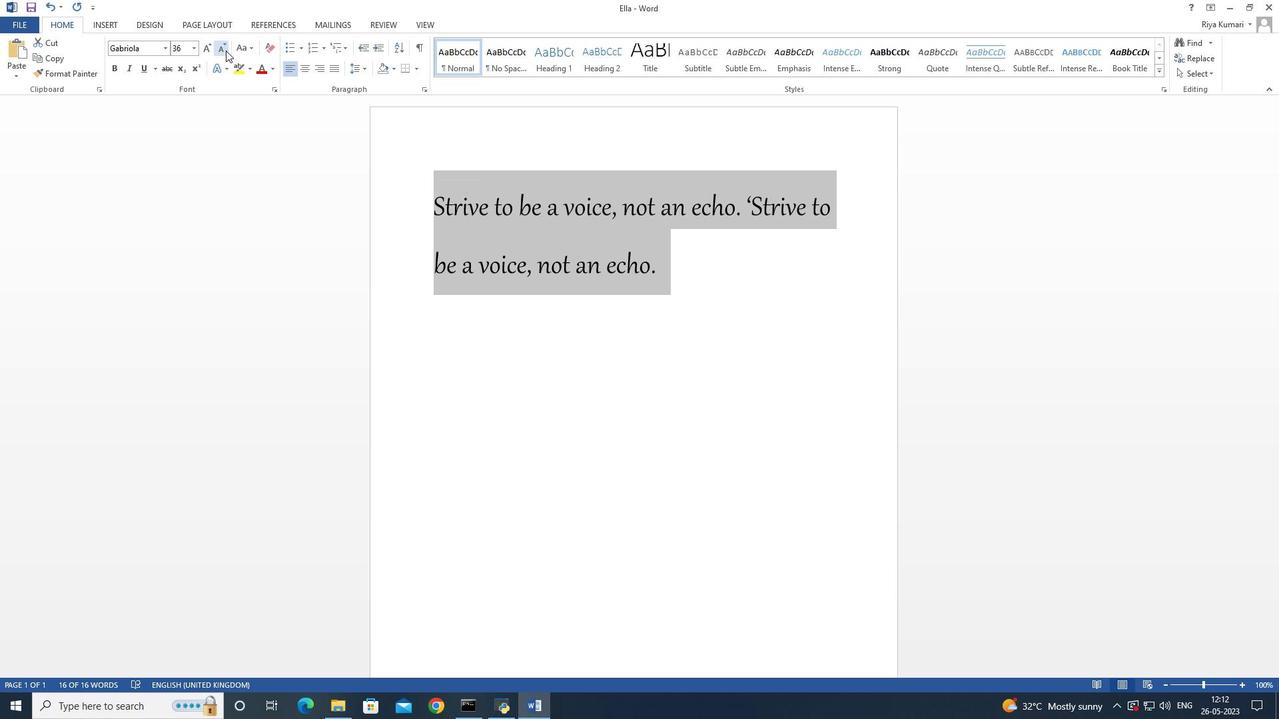 
Action: Mouse pressed left at (226, 49)
Screenshot: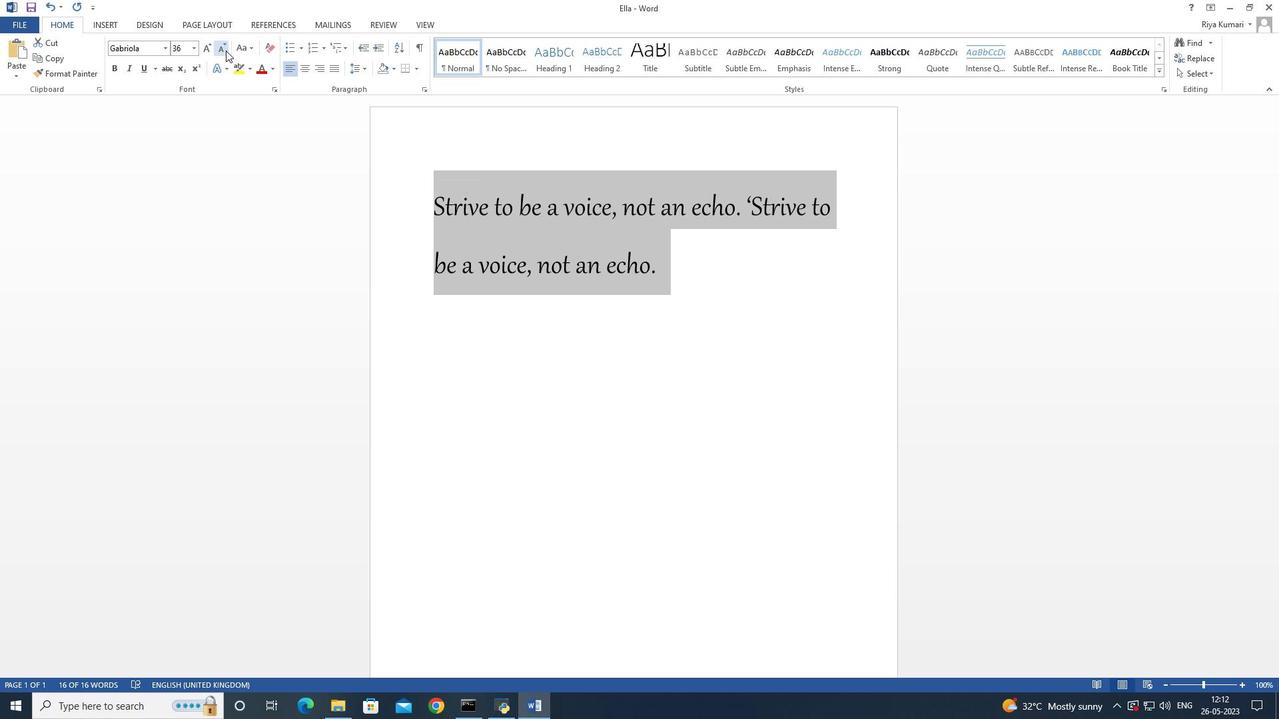 
Action: Mouse pressed left at (226, 49)
Screenshot: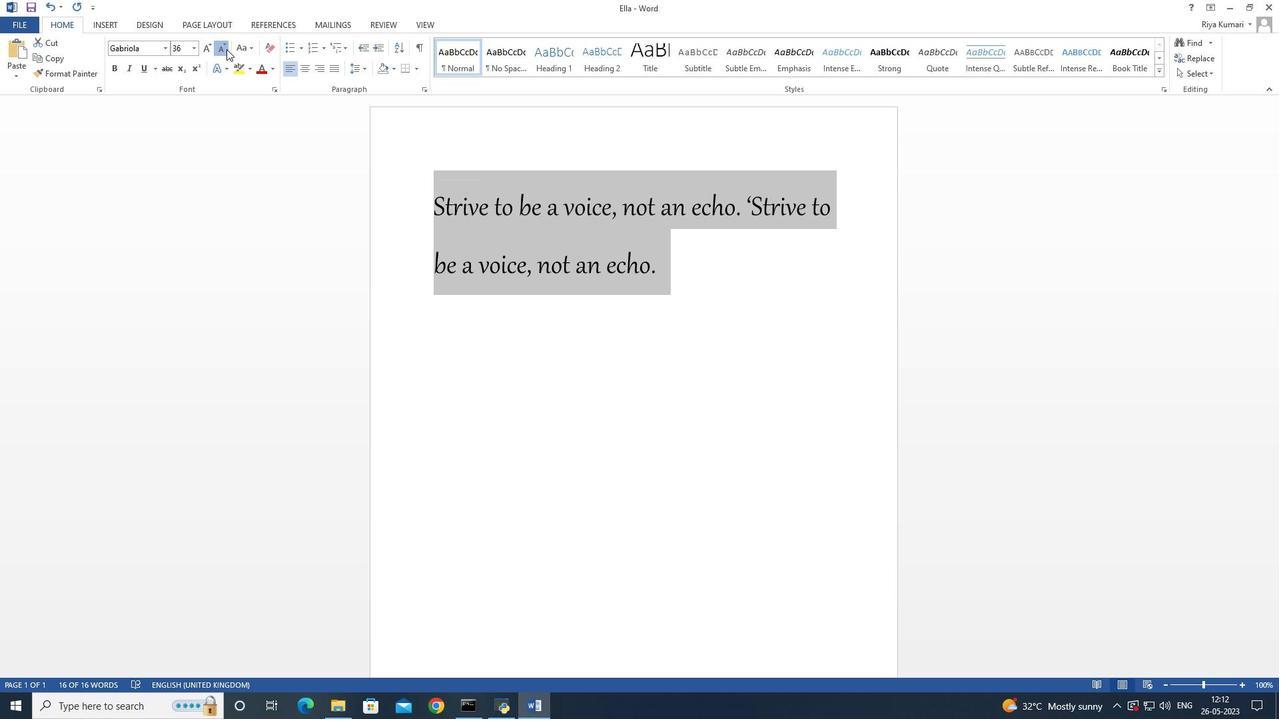 
Action: Mouse pressed left at (226, 49)
Screenshot: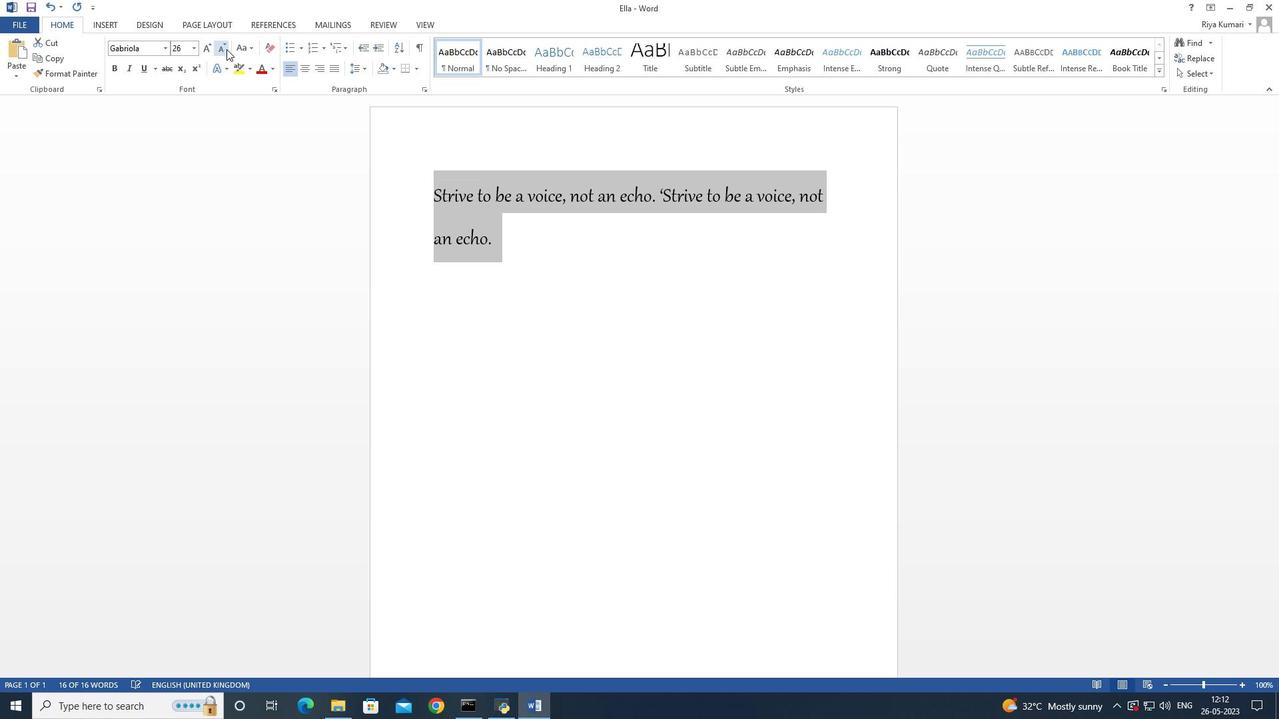
Action: Mouse pressed left at (226, 49)
Screenshot: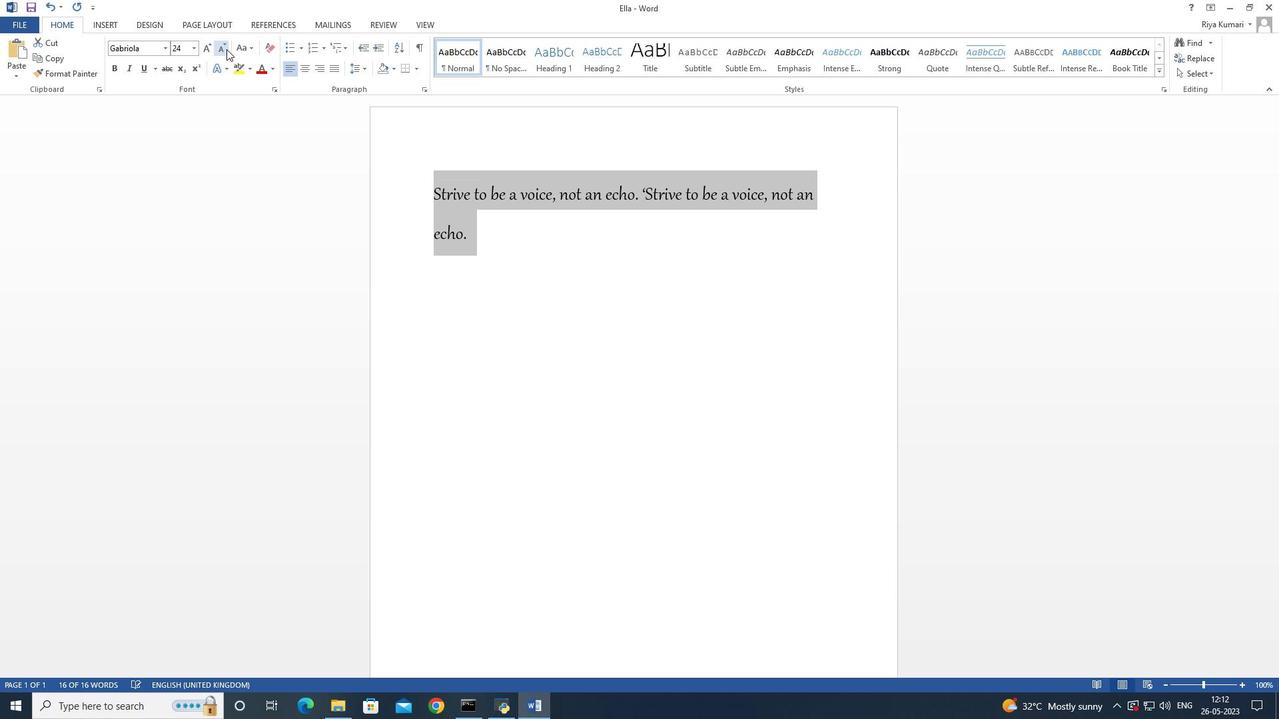 
Action: Mouse moved to (289, 73)
Screenshot: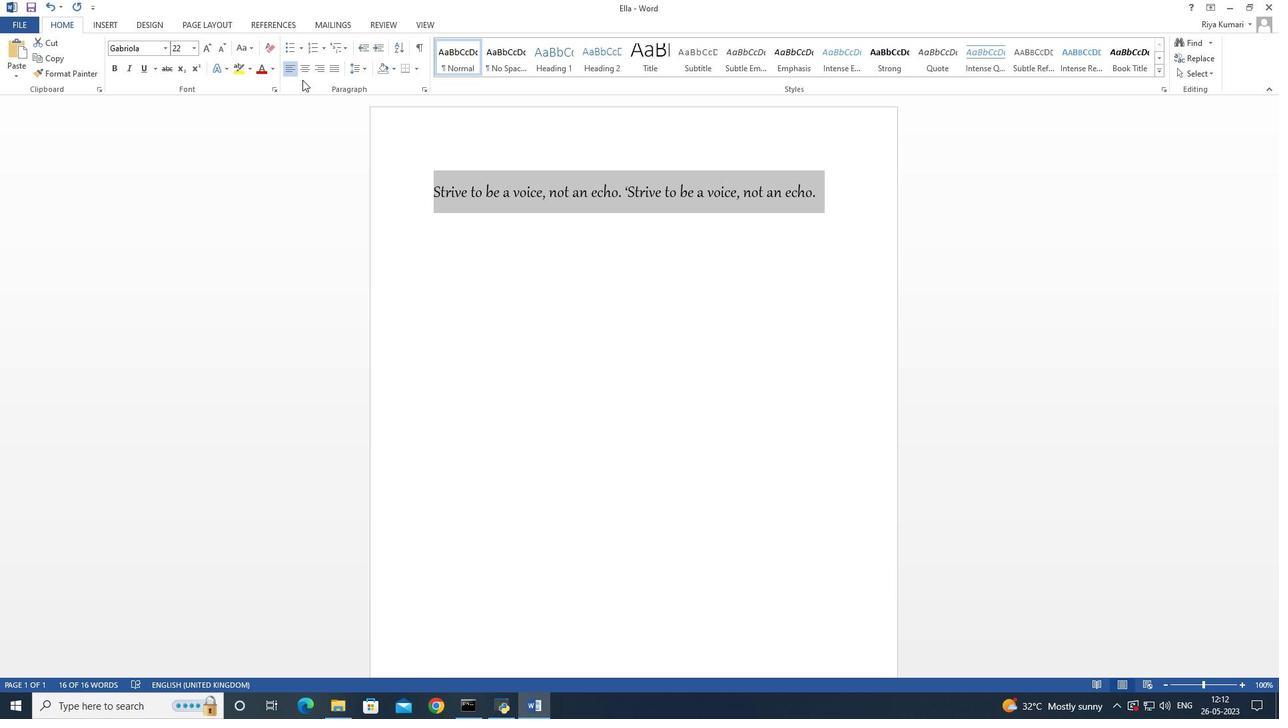 
Action: Mouse pressed left at (289, 73)
Screenshot: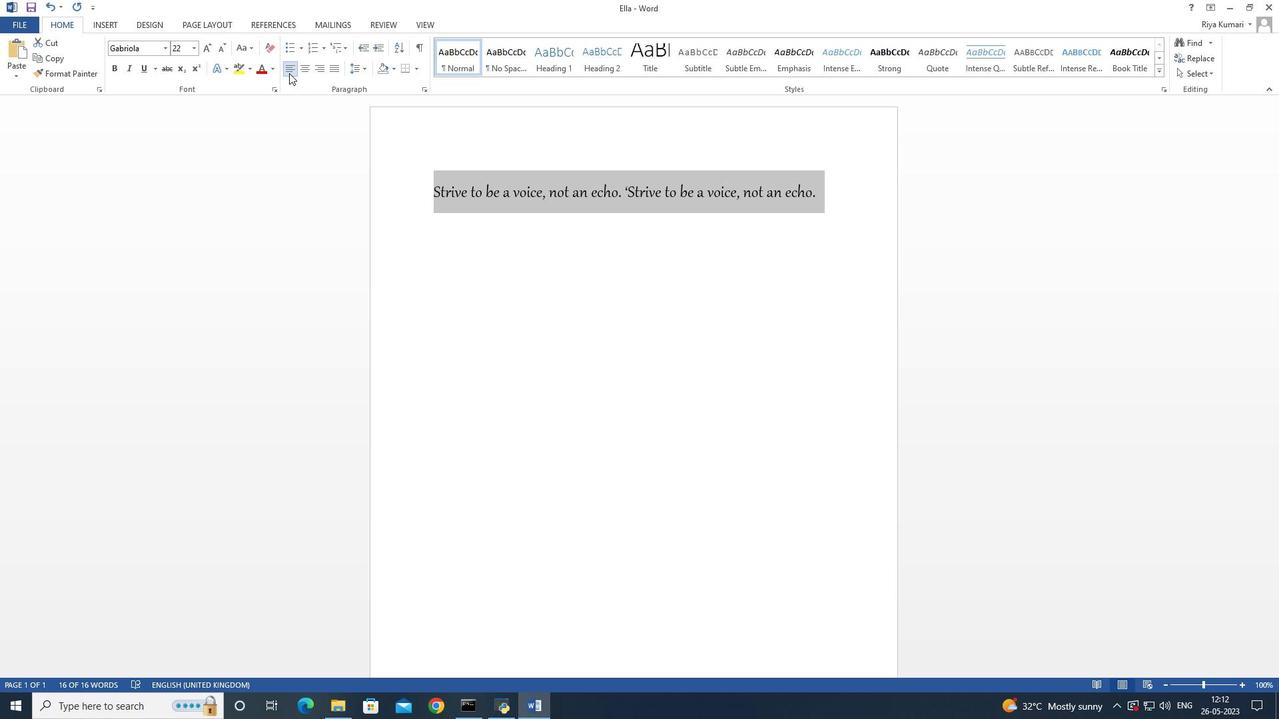 
Action: Mouse moved to (270, 69)
Screenshot: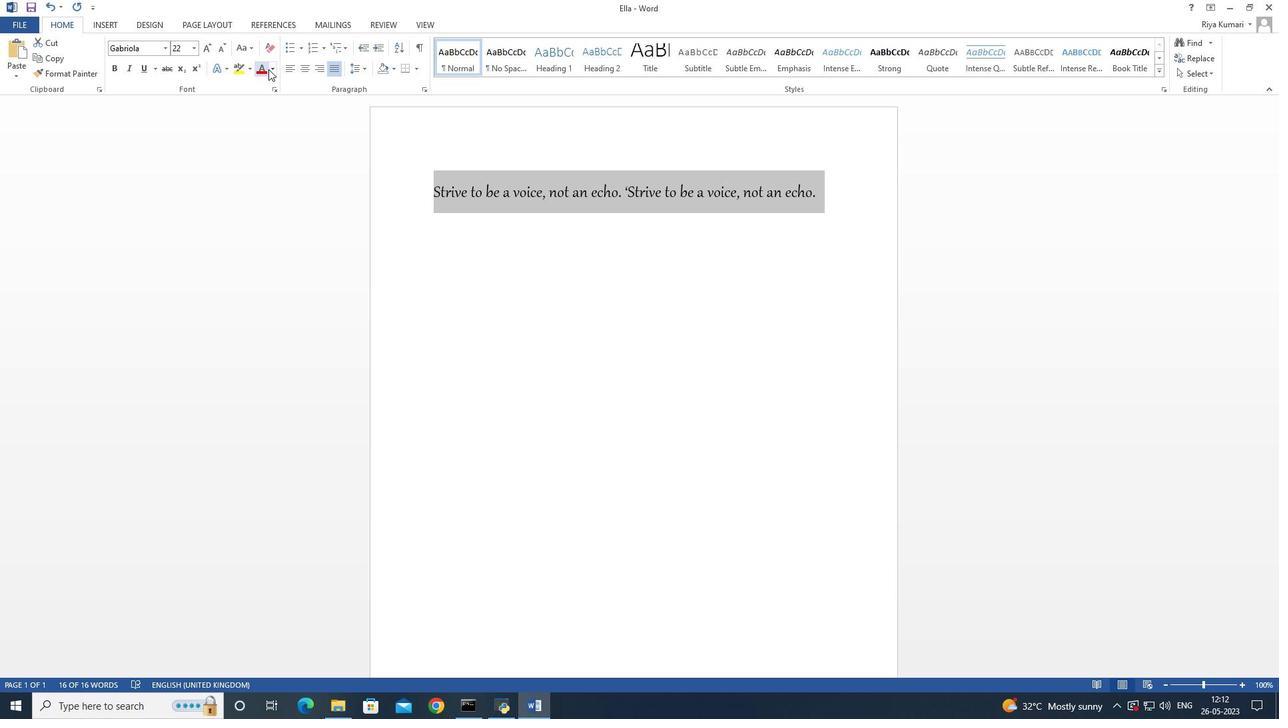 
Action: Mouse pressed left at (270, 69)
Screenshot: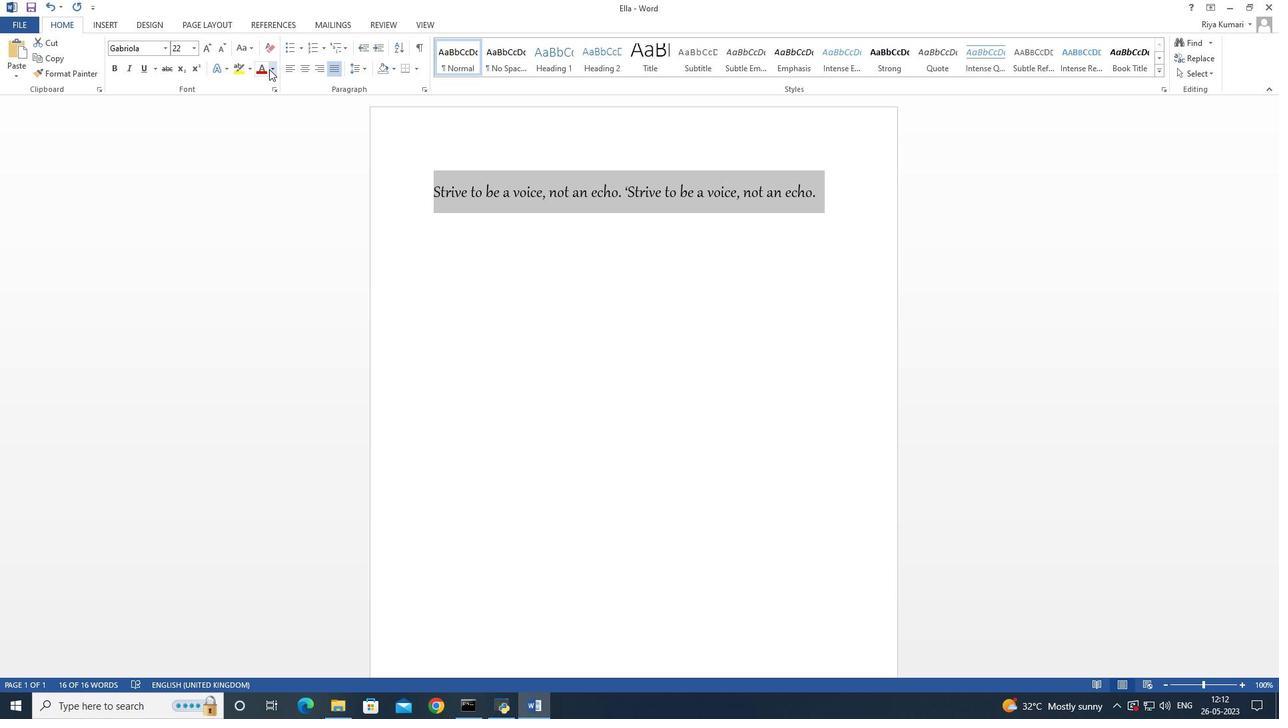 
Action: Mouse moved to (352, 203)
Screenshot: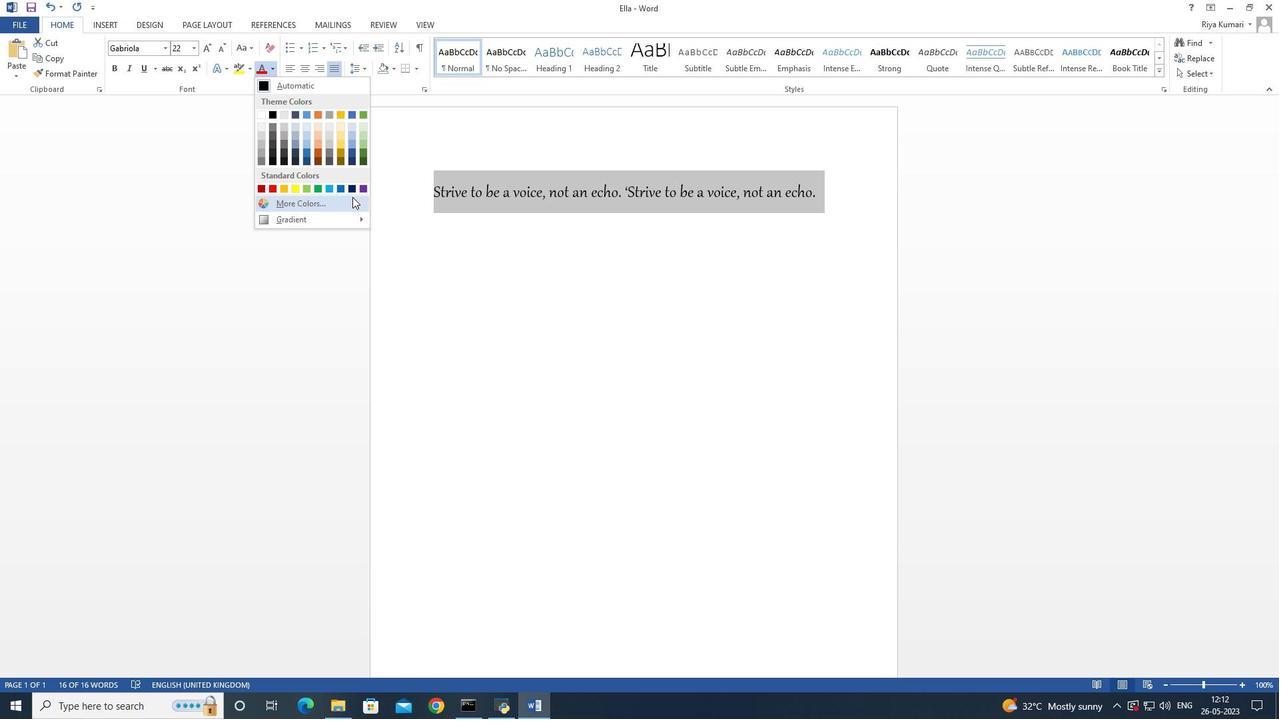 
Action: Mouse pressed left at (352, 203)
Screenshot: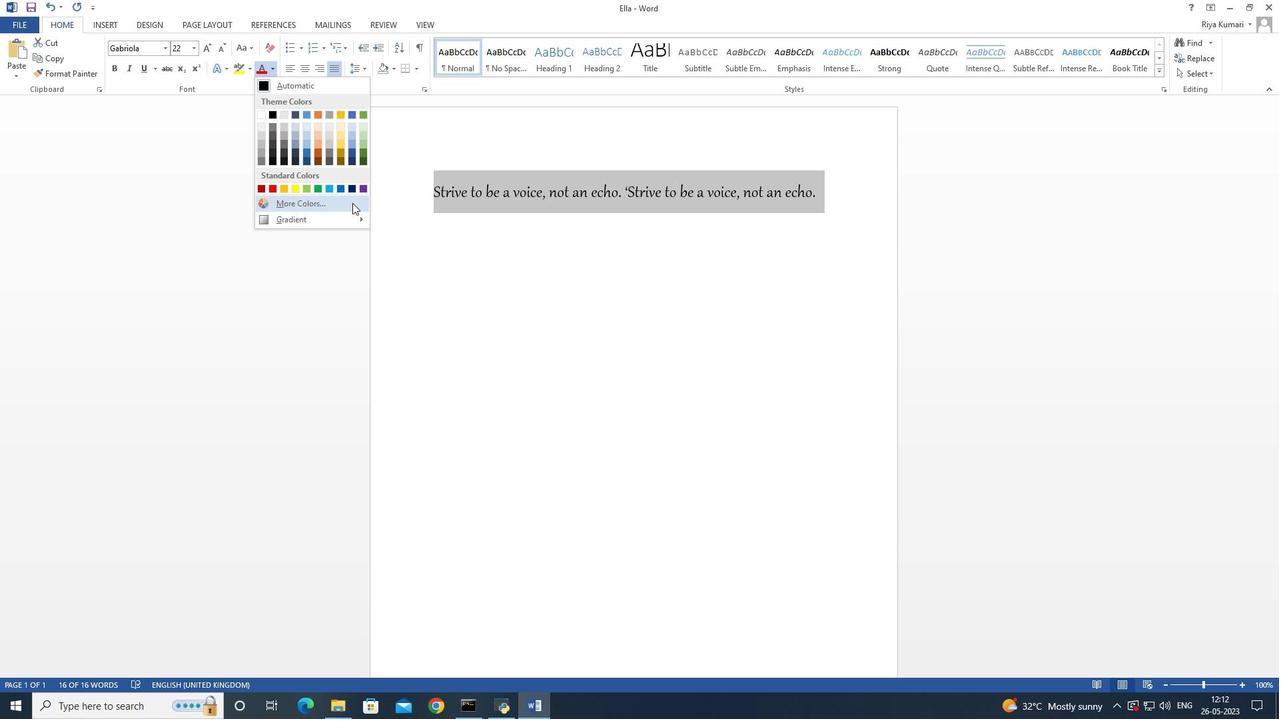 
Action: Mouse moved to (642, 331)
Screenshot: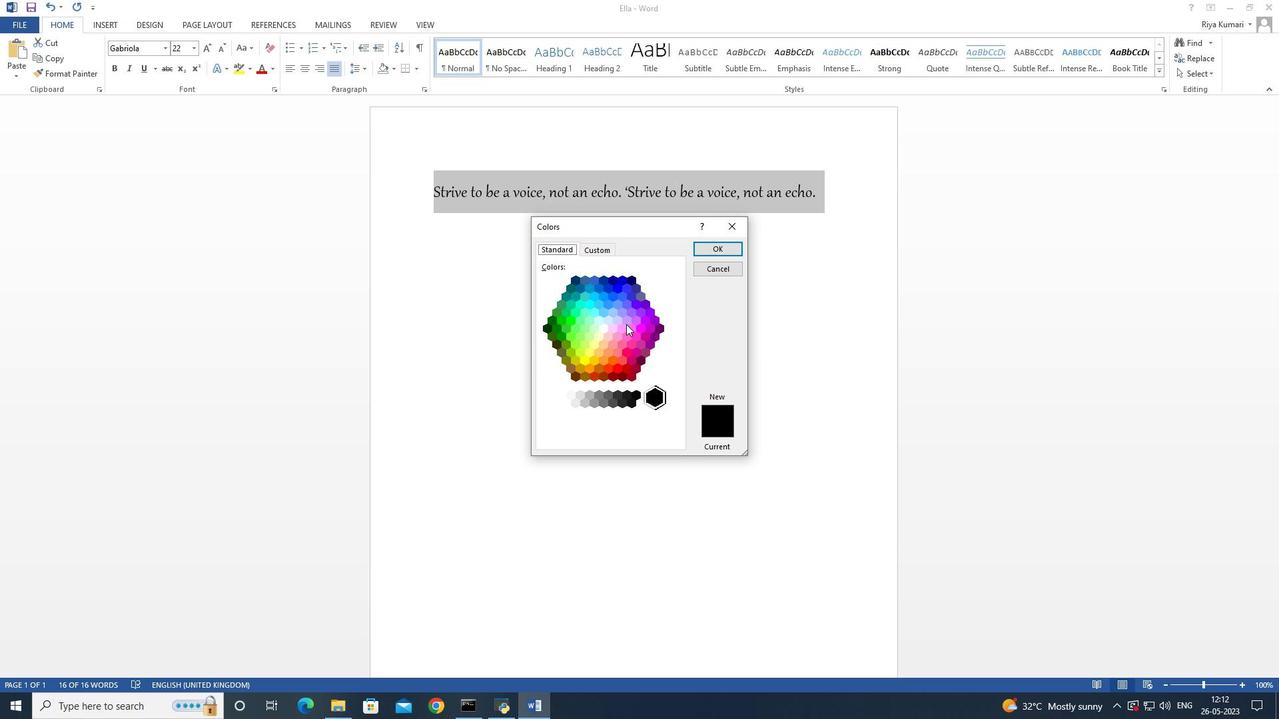 
Action: Mouse pressed left at (642, 331)
Screenshot: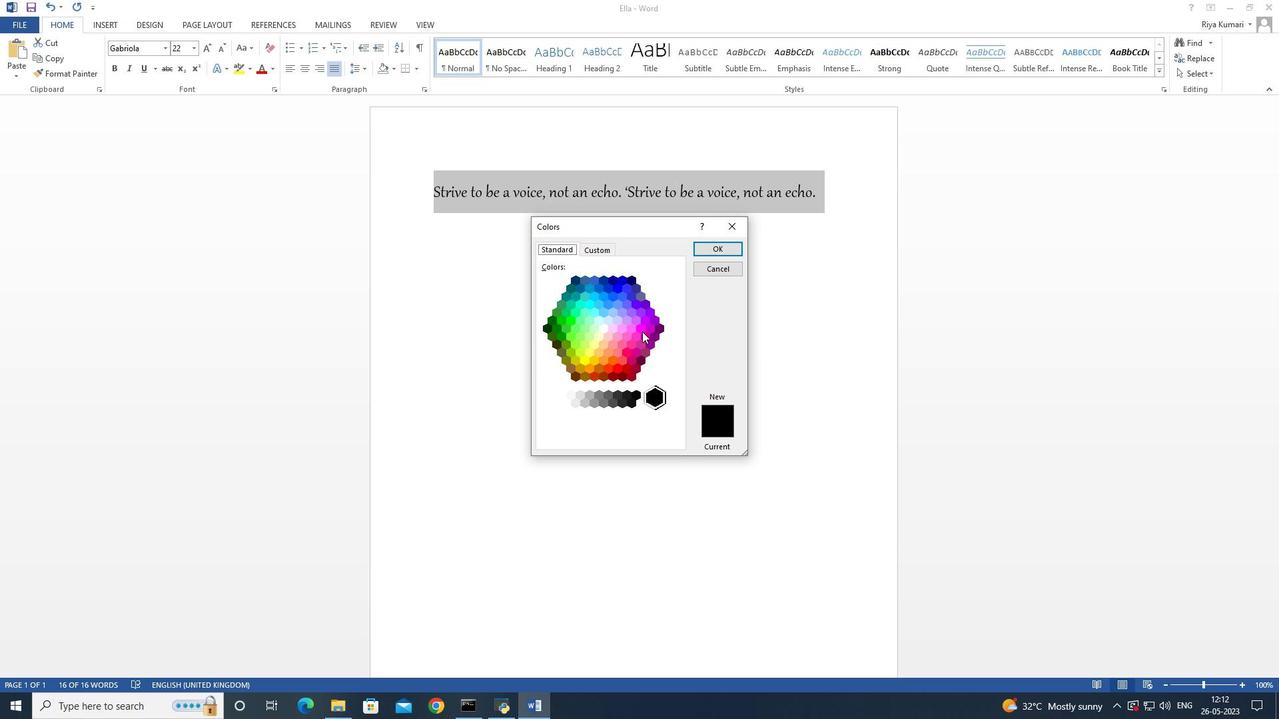 
Action: Mouse moved to (627, 331)
Screenshot: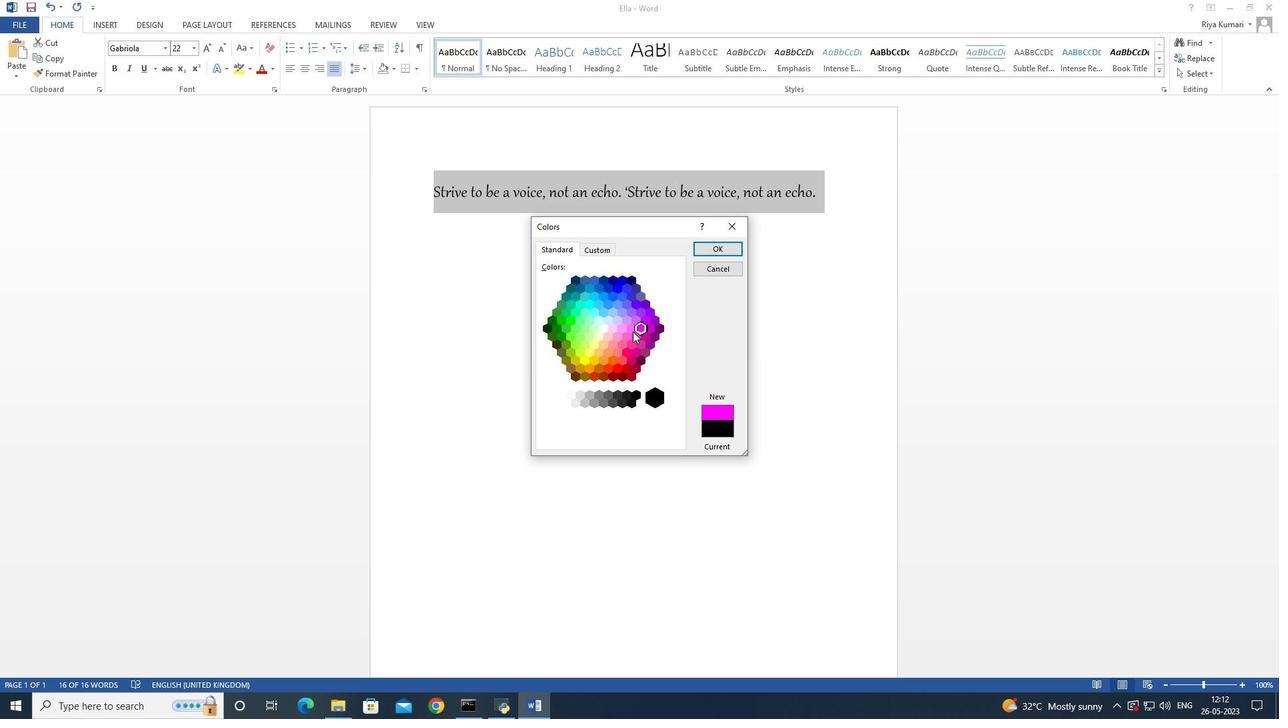 
Action: Mouse pressed left at (627, 331)
Screenshot: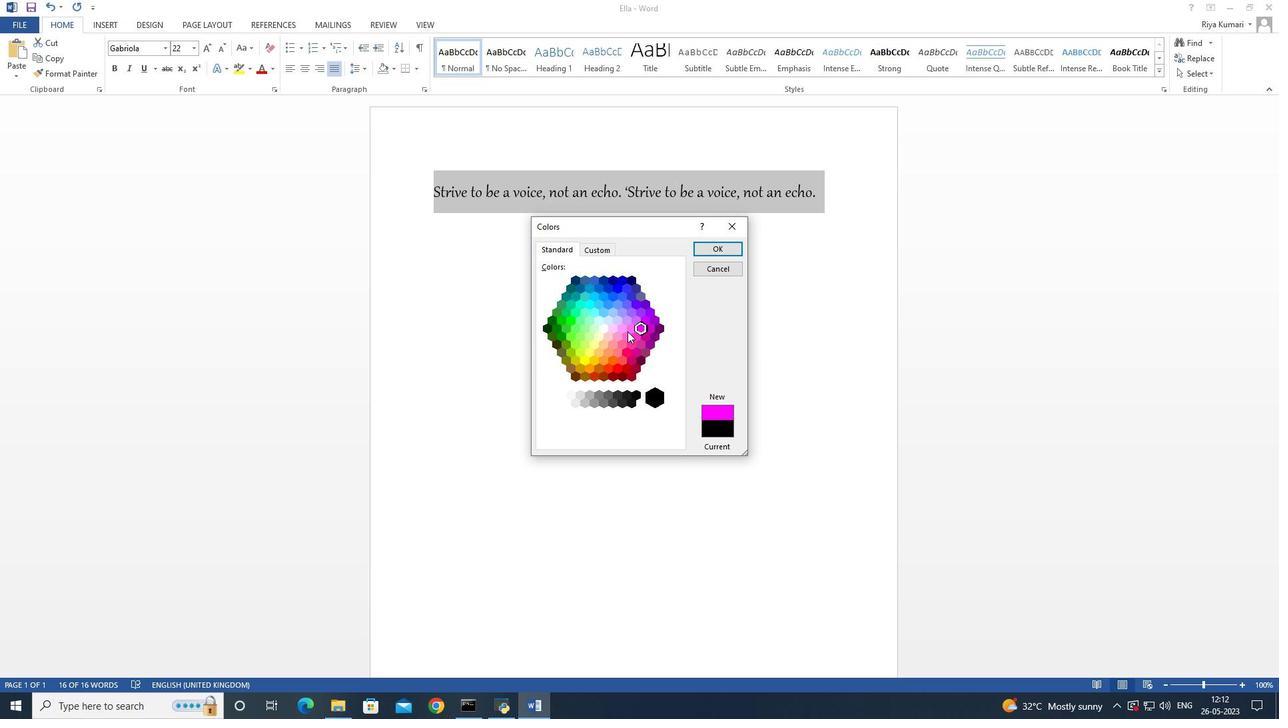 
Action: Mouse moved to (635, 329)
Screenshot: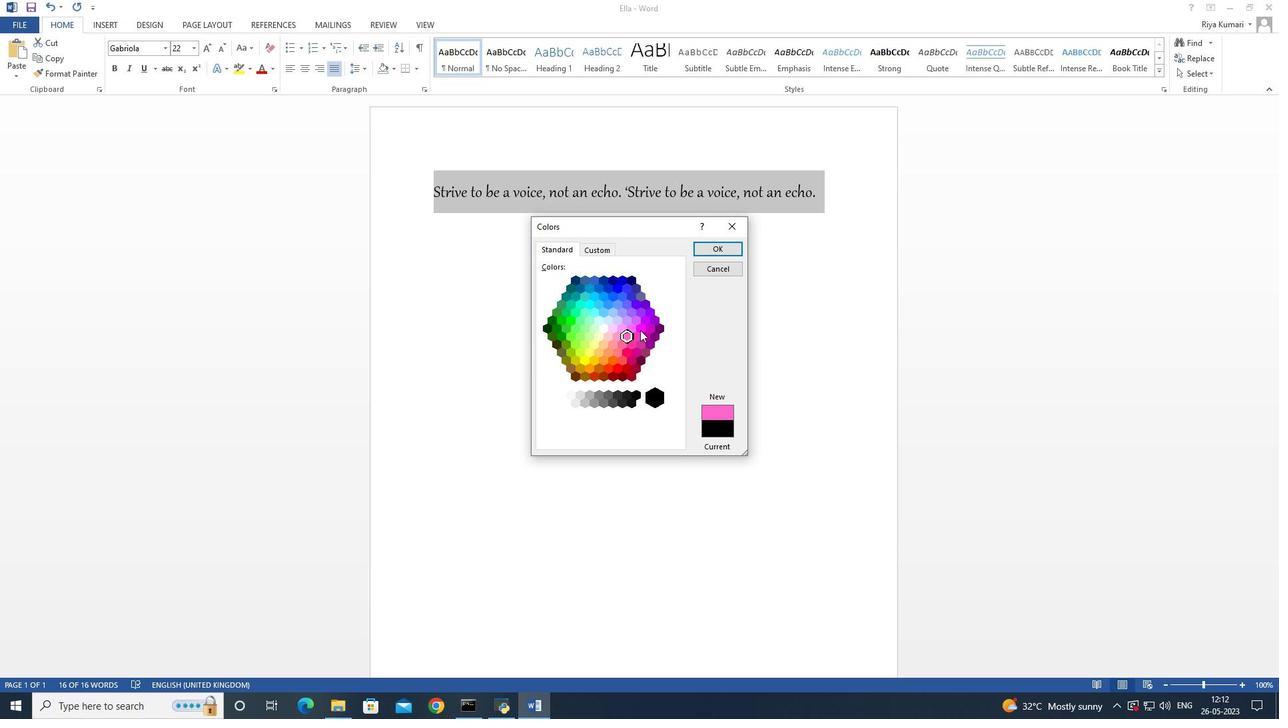 
Action: Mouse pressed left at (635, 329)
Screenshot: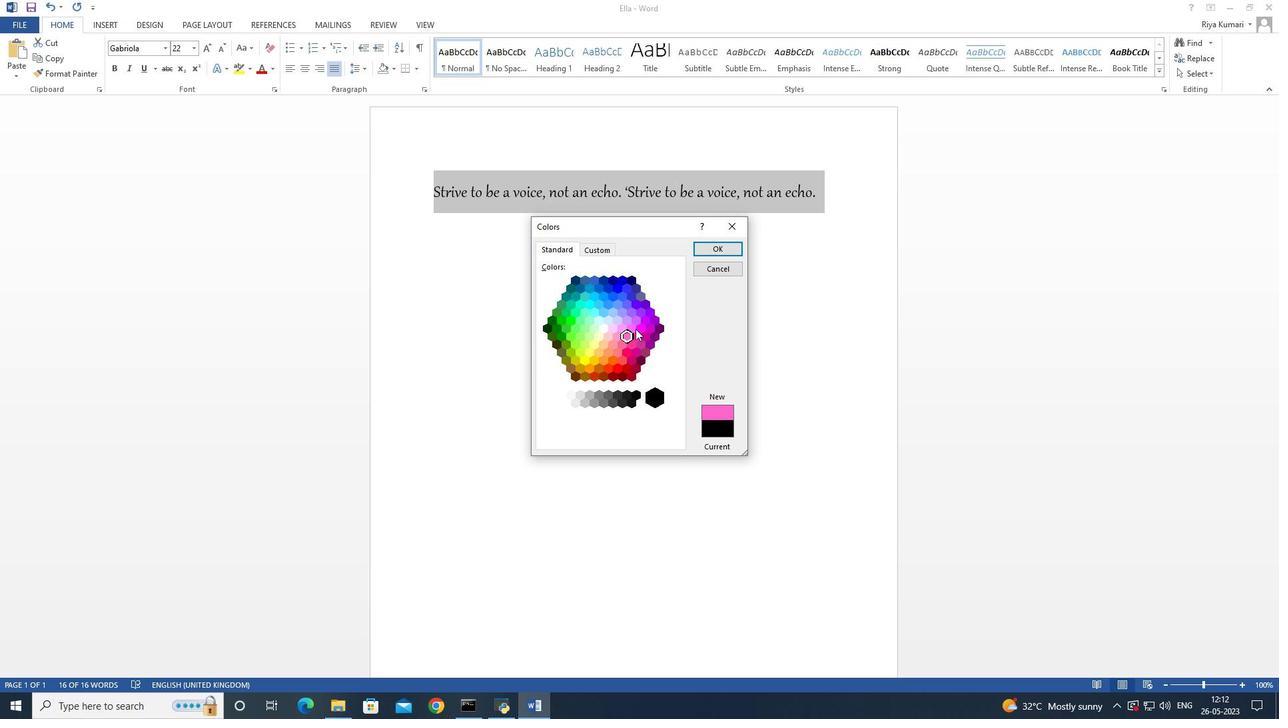 
Action: Mouse moved to (719, 247)
Screenshot: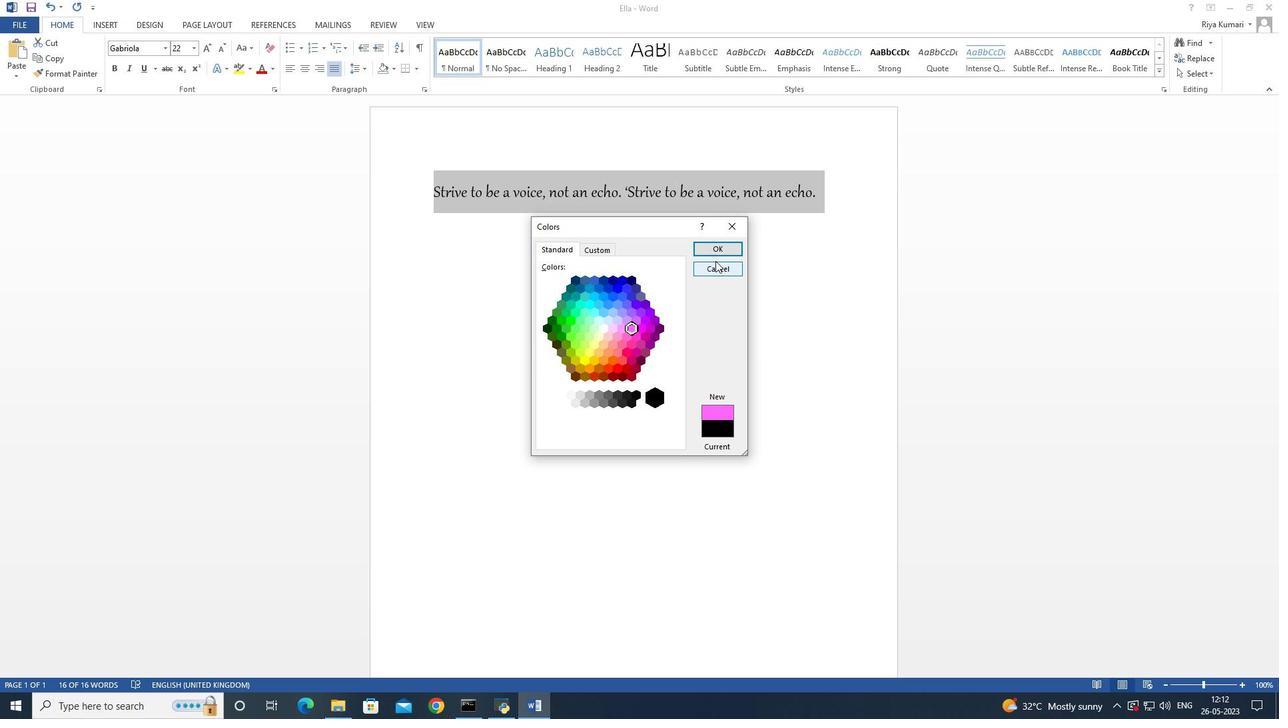 
Action: Mouse pressed left at (719, 247)
Screenshot: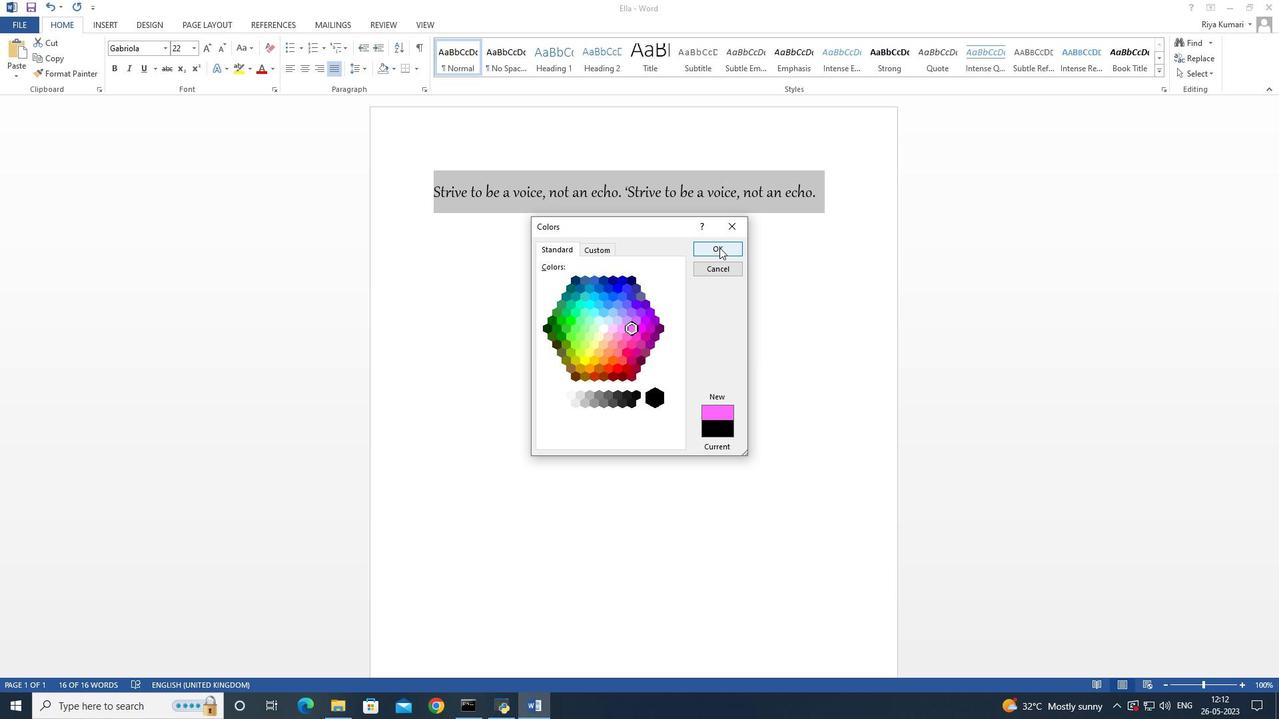 
Action: Mouse pressed left at (719, 247)
Screenshot: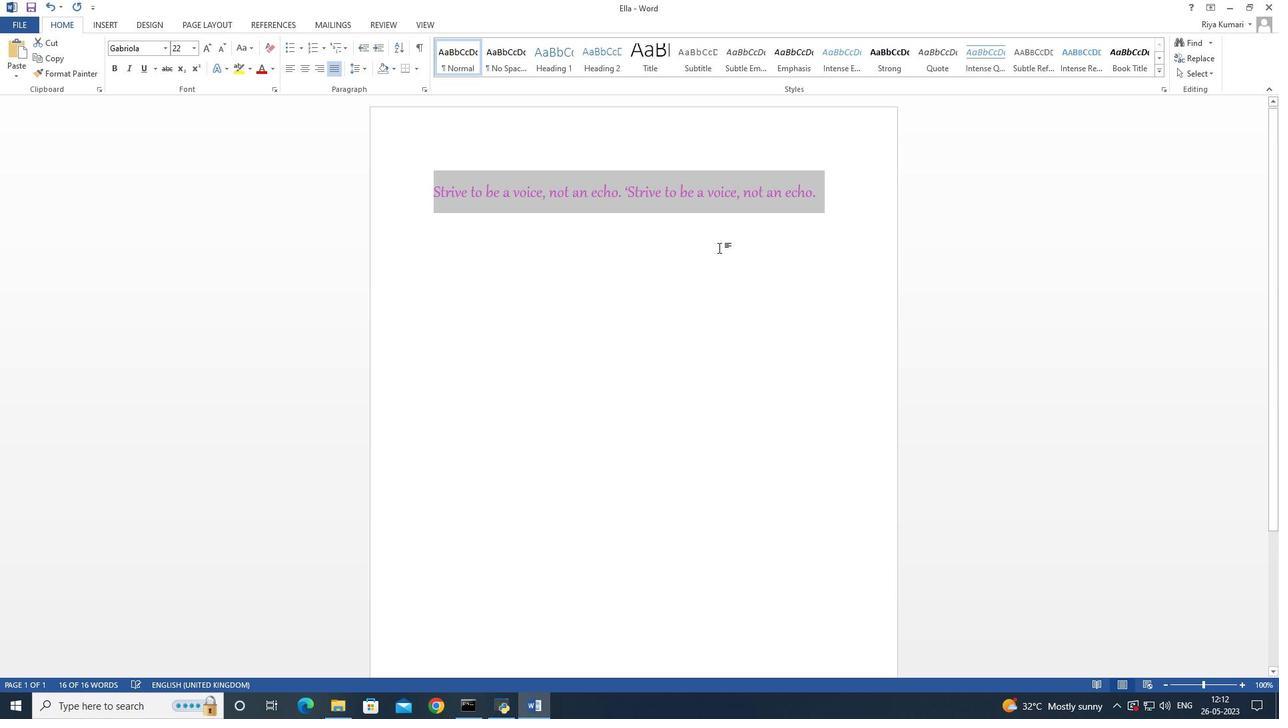 
Action: Mouse moved to (625, 263)
Screenshot: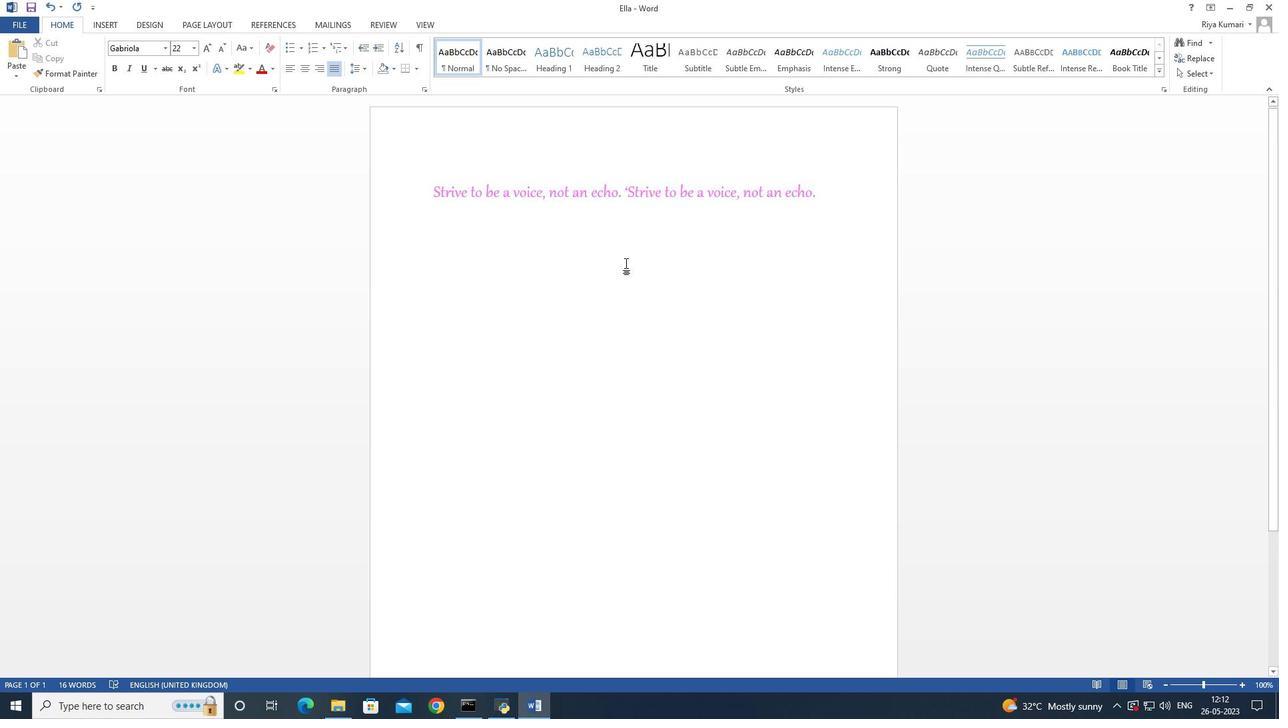 
